 Task: Look for space in Amman from 1st may 2023 to 4th May, 2023 for 3 adults, 1 child in price range Rs.15000 to Rs.20000. Place can be entire place with 2 bedrooms having 3 beds and 2 bathrooms. Property type can be guest house. Amenities needed are: air conditioning, tv. Required host language is English.
Action: Mouse moved to (419, 471)
Screenshot: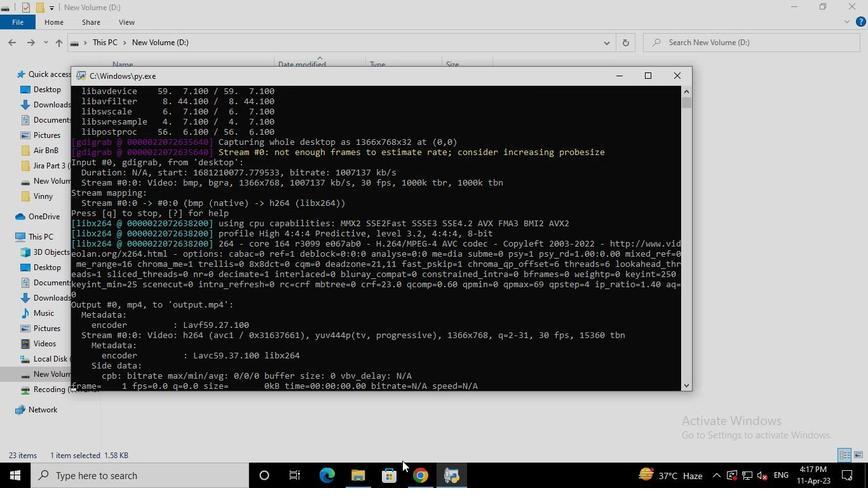 
Action: Mouse pressed left at (419, 471)
Screenshot: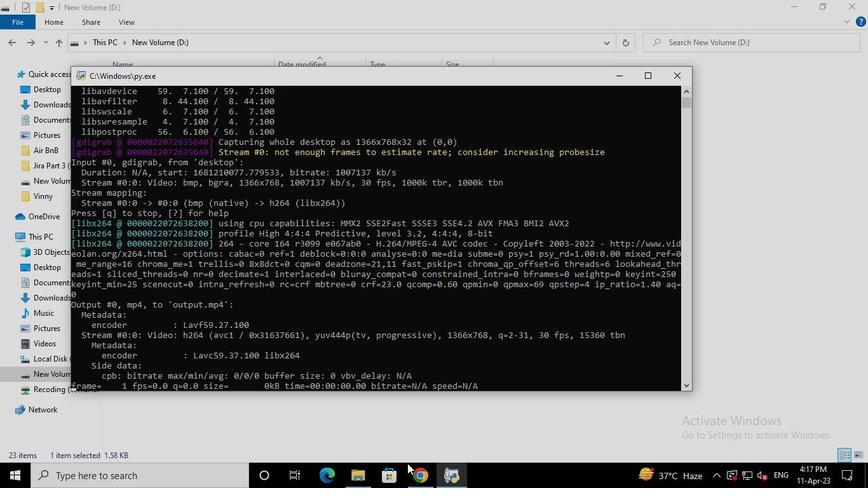 
Action: Mouse moved to (356, 106)
Screenshot: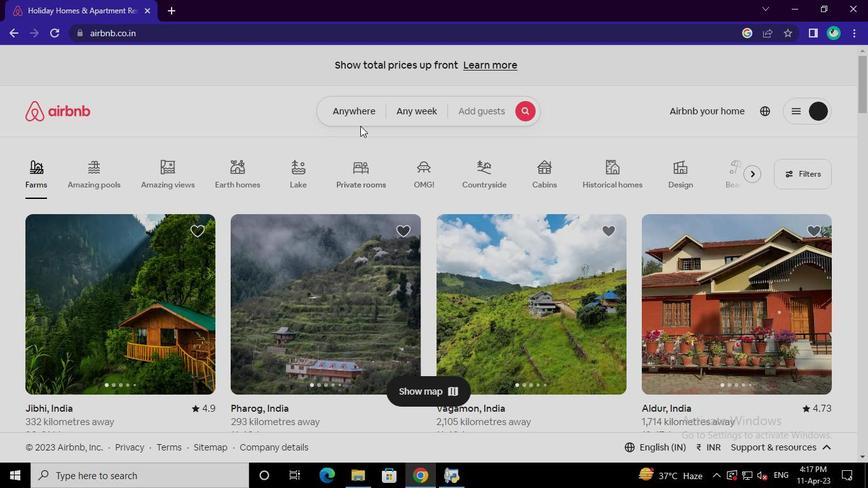 
Action: Mouse pressed left at (356, 106)
Screenshot: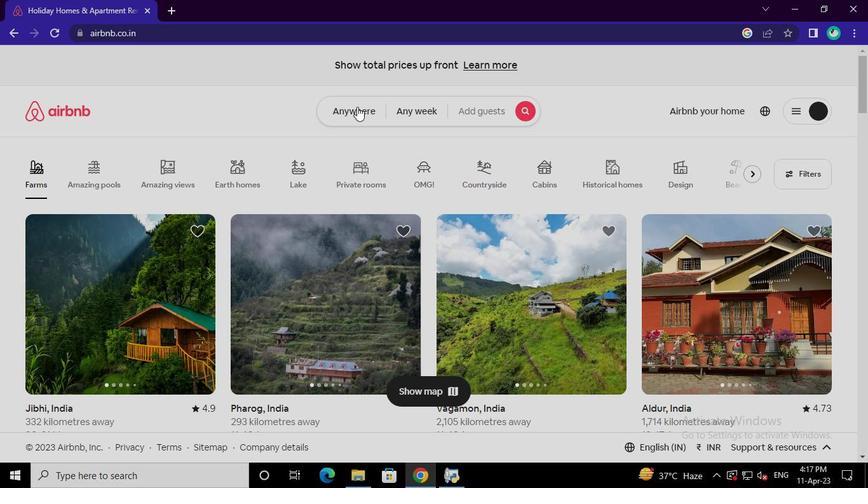 
Action: Mouse moved to (228, 160)
Screenshot: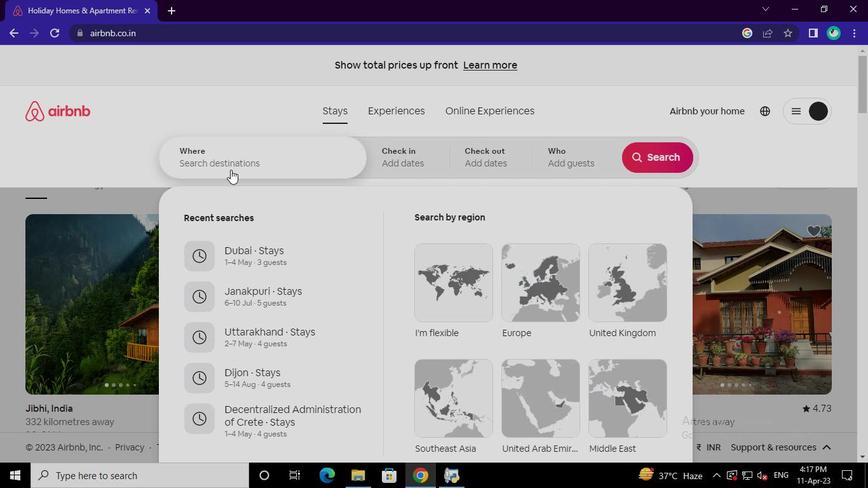 
Action: Mouse pressed left at (228, 160)
Screenshot: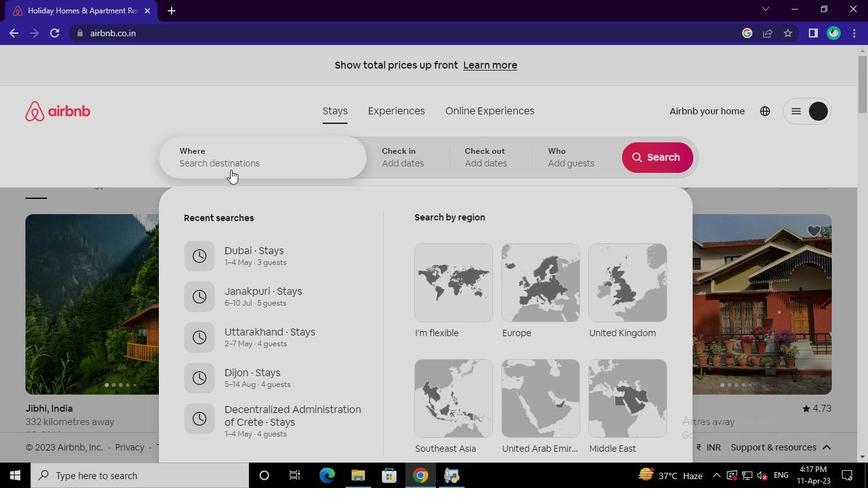 
Action: Keyboard a
Screenshot: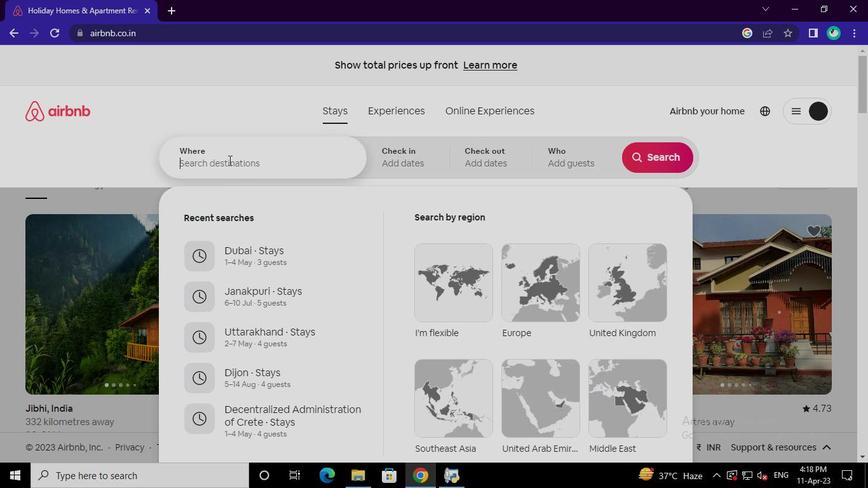 
Action: Keyboard m
Screenshot: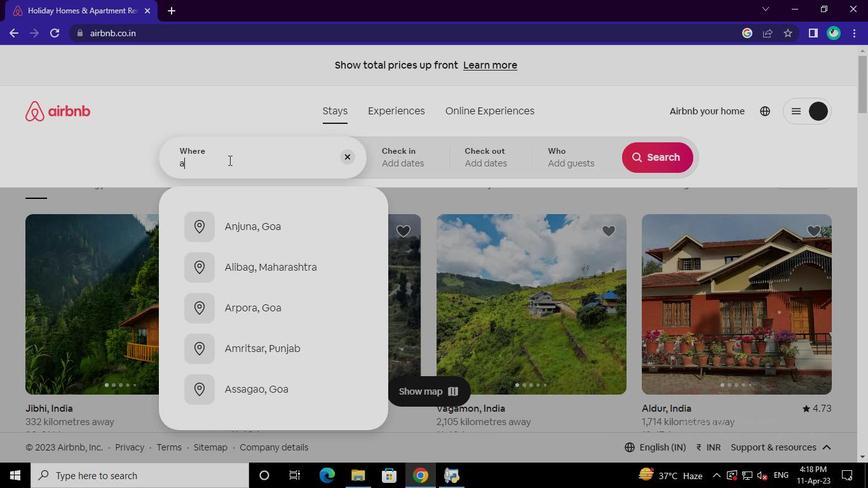 
Action: Keyboard m
Screenshot: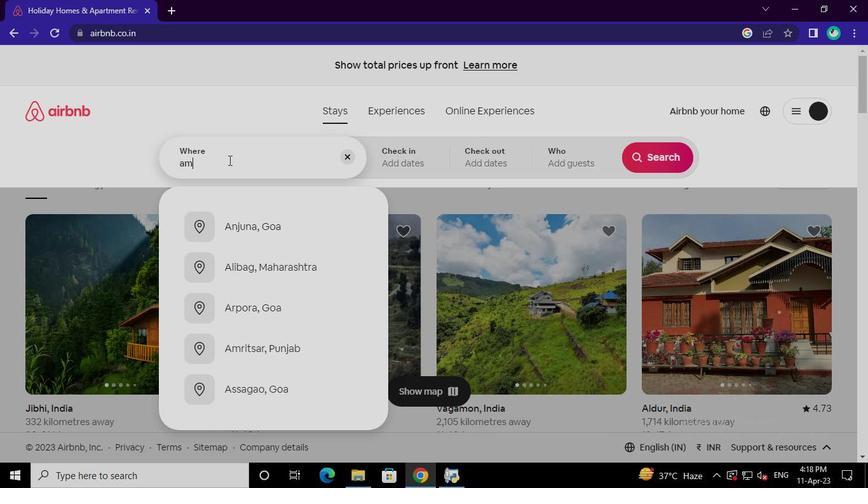 
Action: Keyboard a
Screenshot: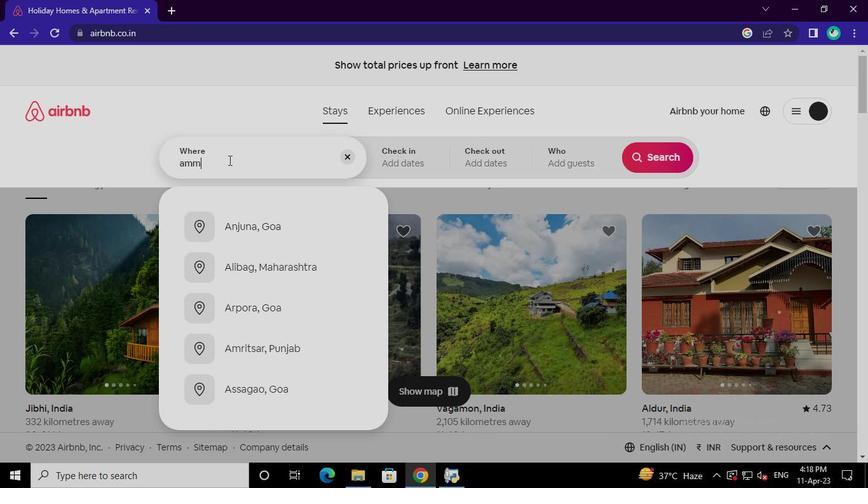 
Action: Keyboard n
Screenshot: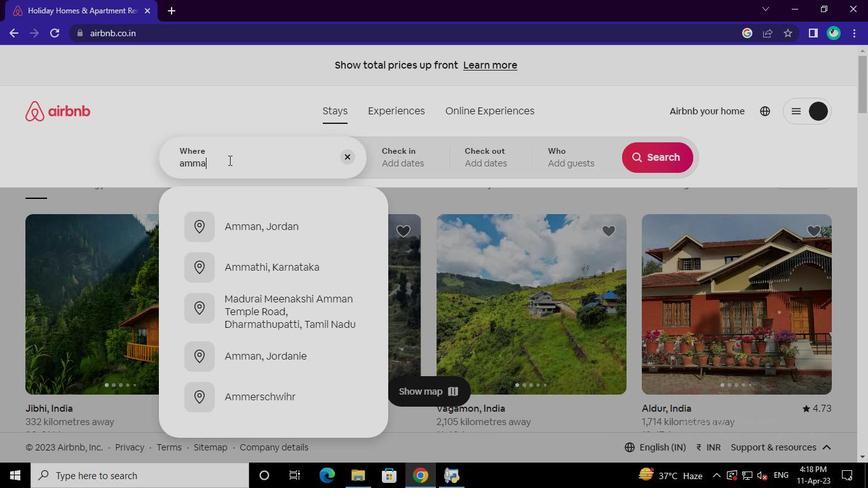 
Action: Mouse moved to (255, 224)
Screenshot: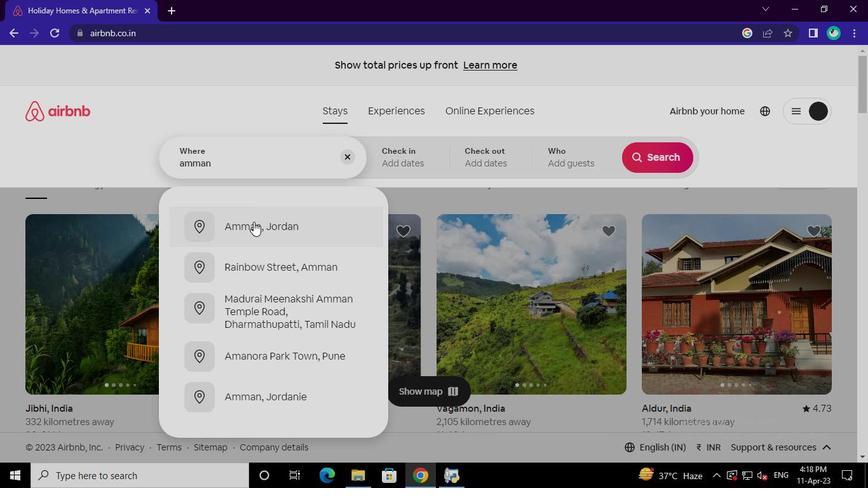 
Action: Mouse pressed left at (255, 224)
Screenshot: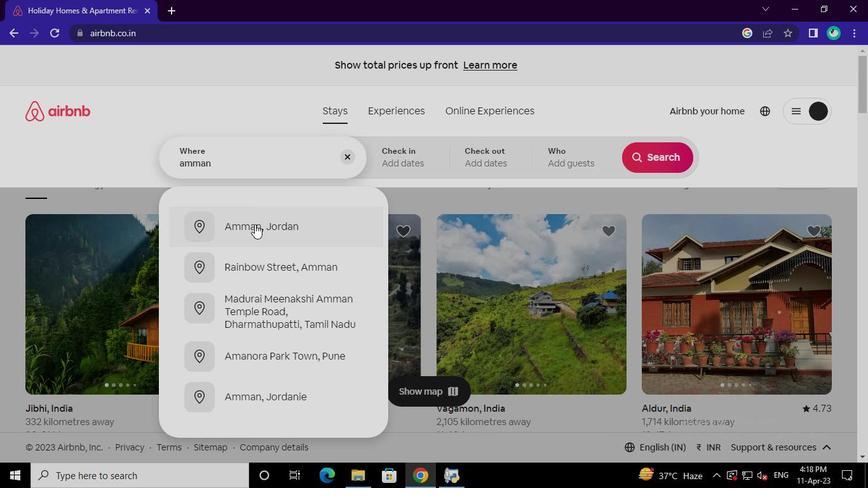 
Action: Mouse moved to (488, 310)
Screenshot: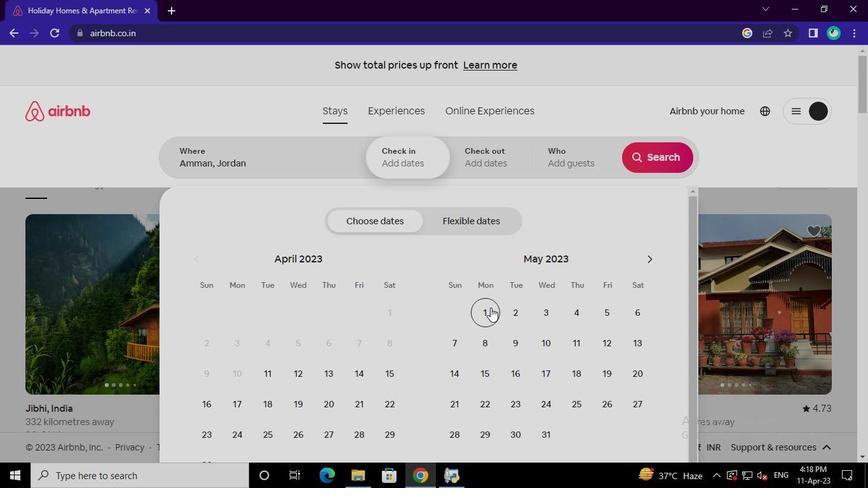 
Action: Mouse pressed left at (488, 310)
Screenshot: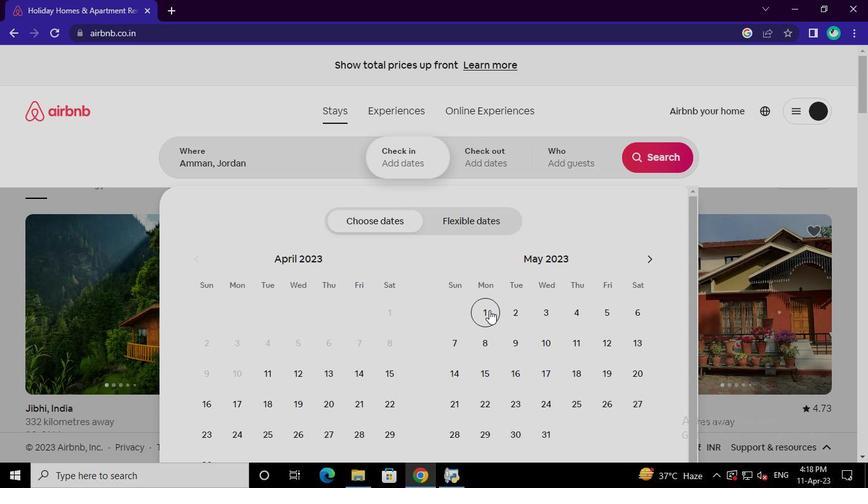 
Action: Mouse moved to (575, 318)
Screenshot: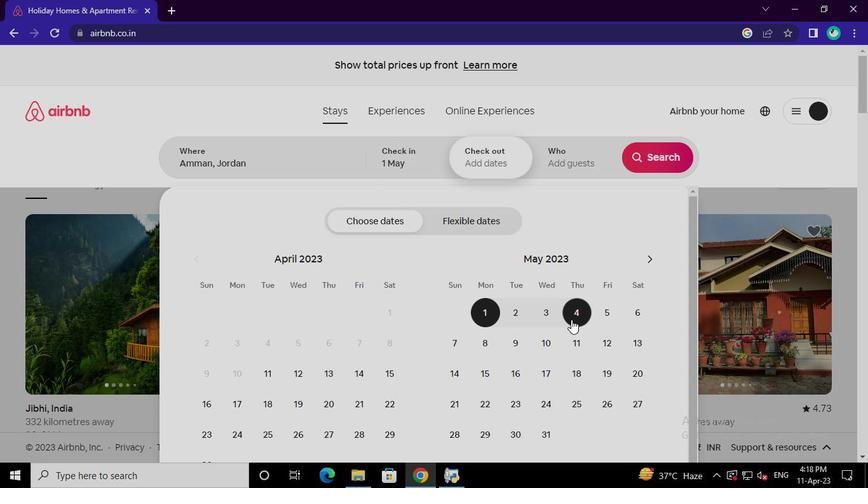 
Action: Mouse pressed left at (575, 318)
Screenshot: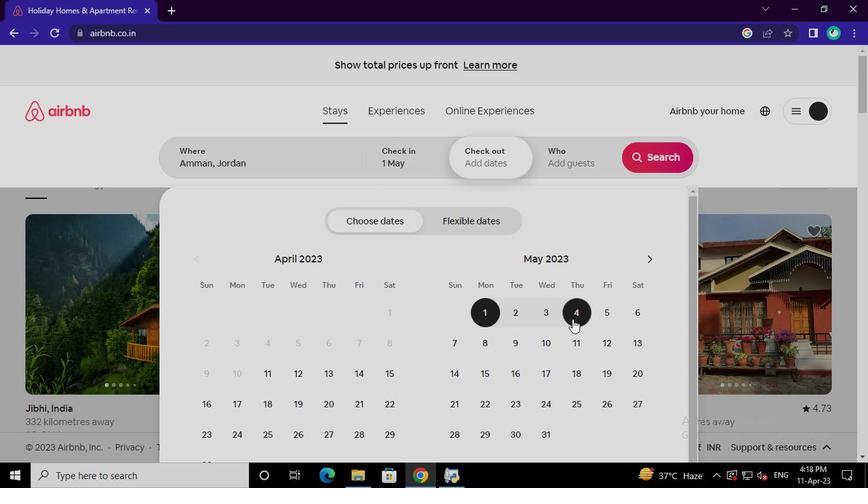 
Action: Mouse moved to (587, 155)
Screenshot: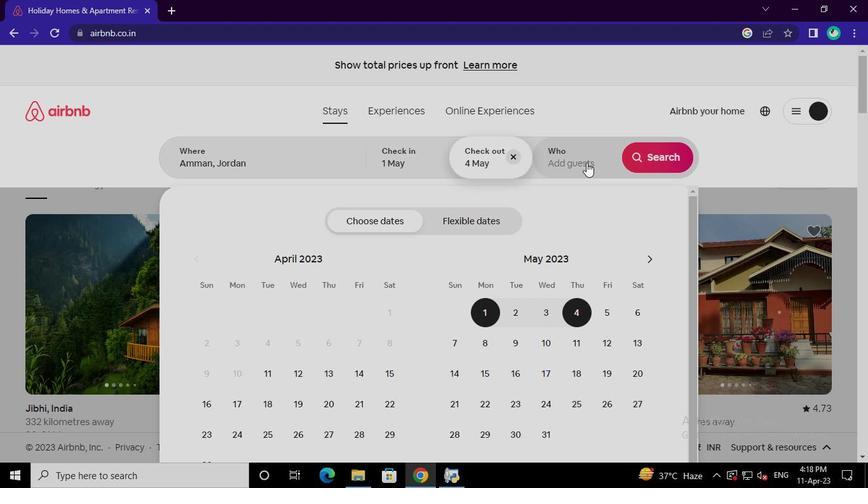
Action: Mouse pressed left at (587, 155)
Screenshot: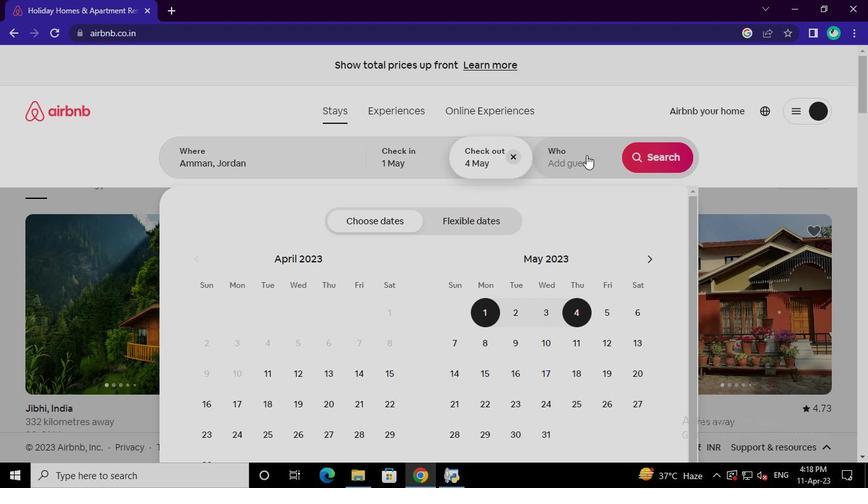 
Action: Mouse moved to (651, 228)
Screenshot: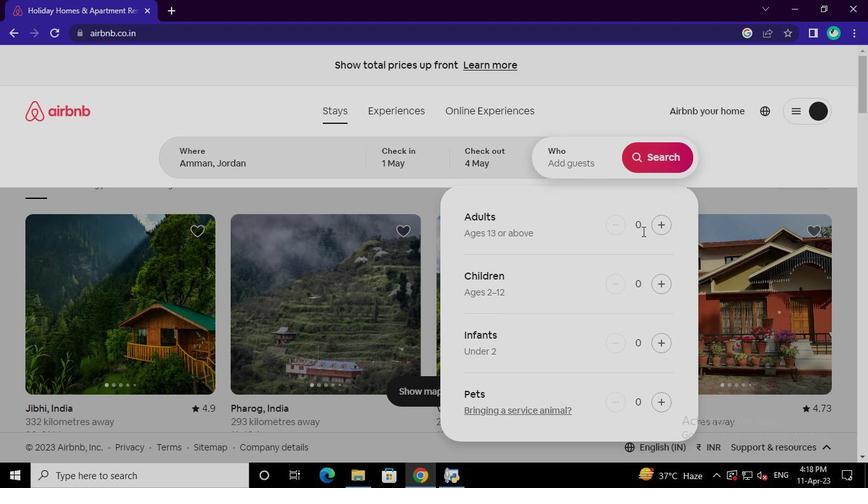 
Action: Mouse pressed left at (651, 228)
Screenshot: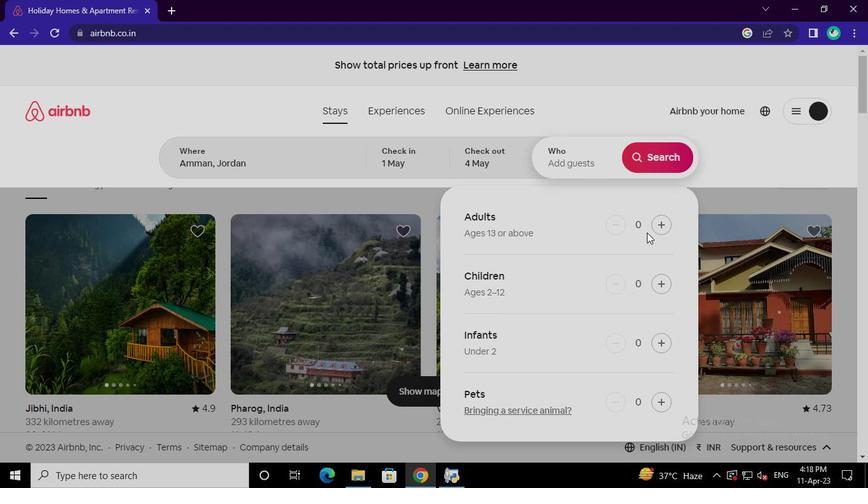 
Action: Mouse moved to (658, 227)
Screenshot: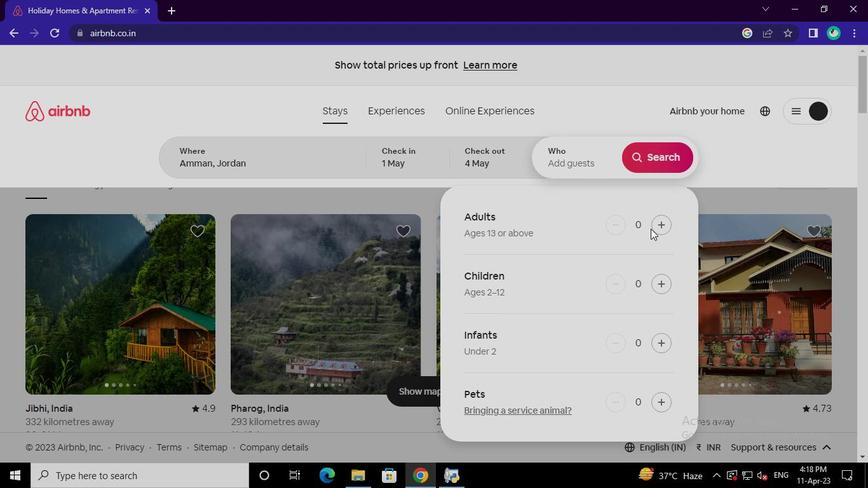 
Action: Mouse pressed left at (658, 227)
Screenshot: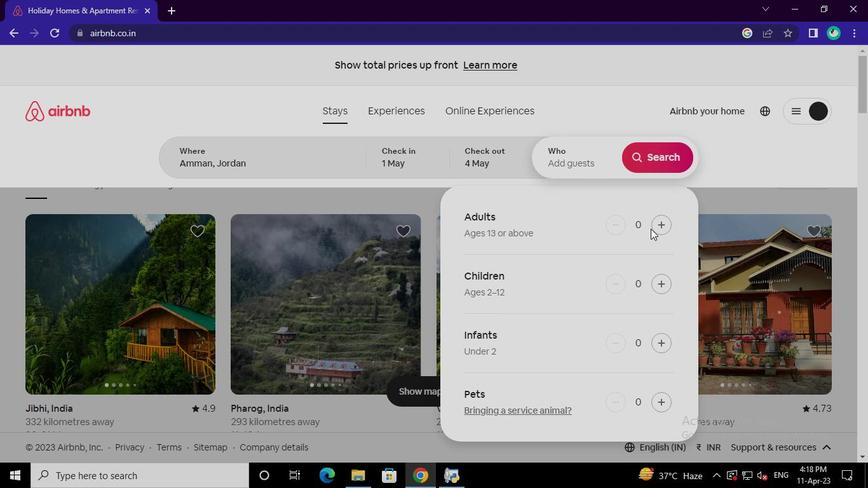 
Action: Mouse pressed left at (658, 227)
Screenshot: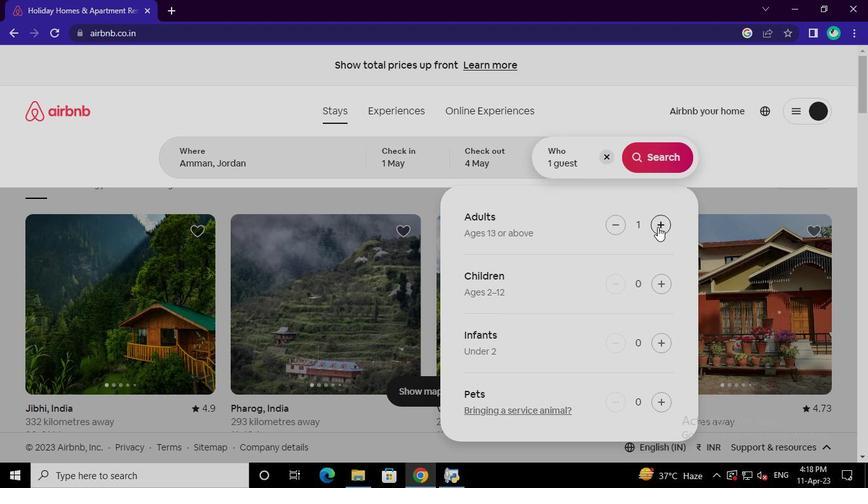 
Action: Mouse pressed left at (658, 227)
Screenshot: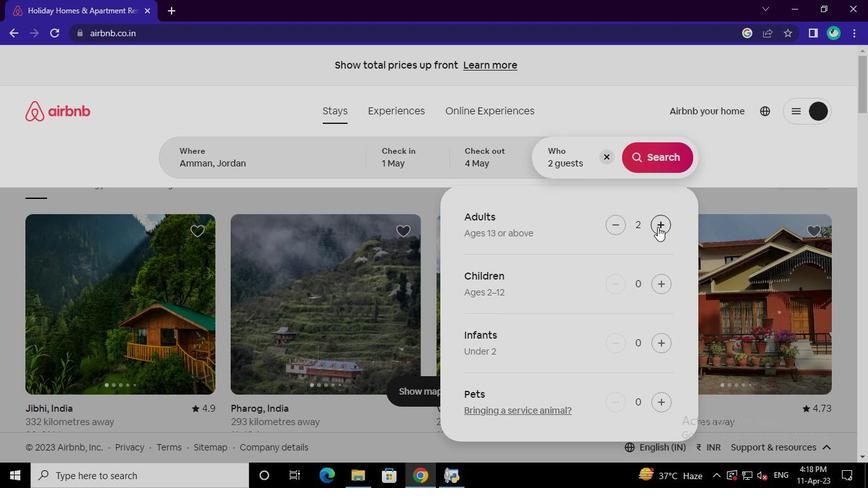
Action: Mouse moved to (660, 286)
Screenshot: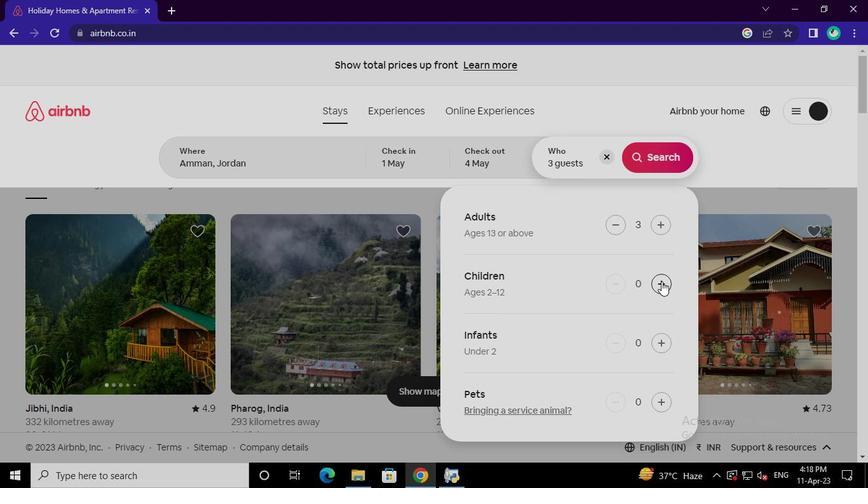 
Action: Mouse pressed left at (660, 286)
Screenshot: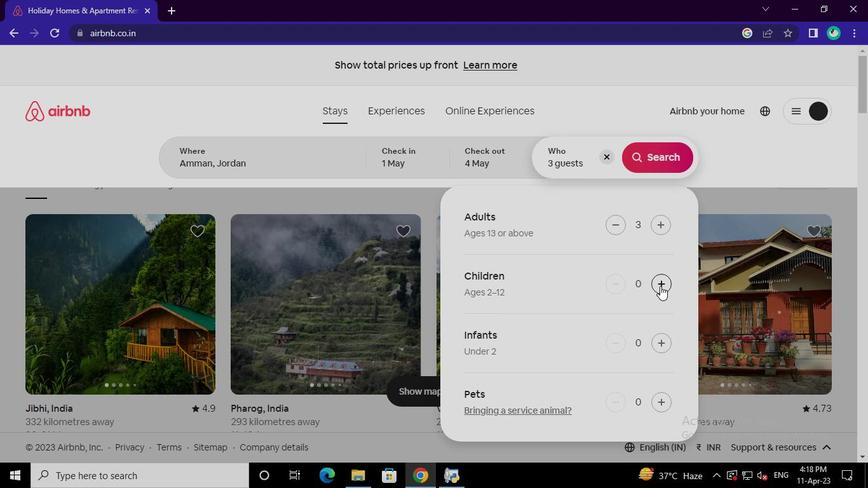 
Action: Mouse moved to (657, 159)
Screenshot: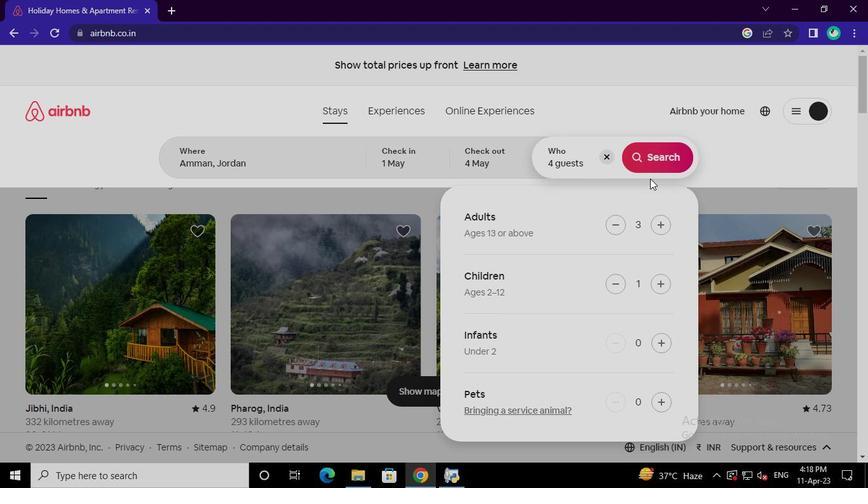 
Action: Mouse pressed left at (657, 159)
Screenshot: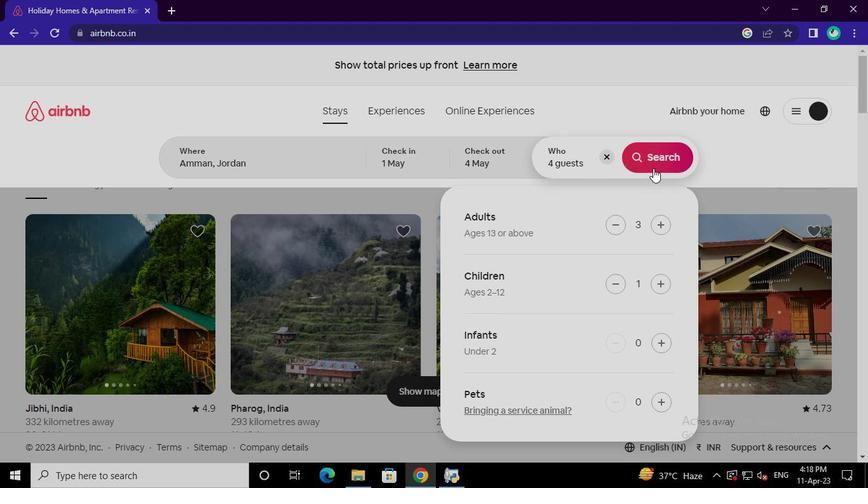 
Action: Mouse moved to (817, 124)
Screenshot: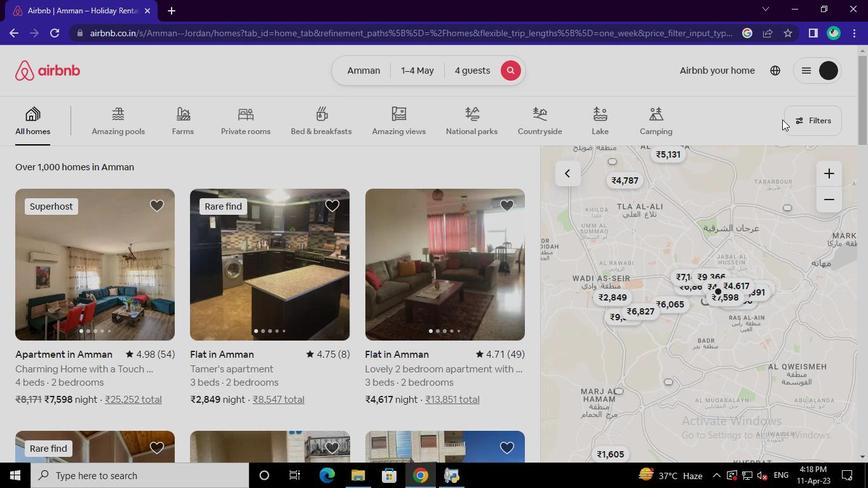 
Action: Mouse pressed left at (817, 124)
Screenshot: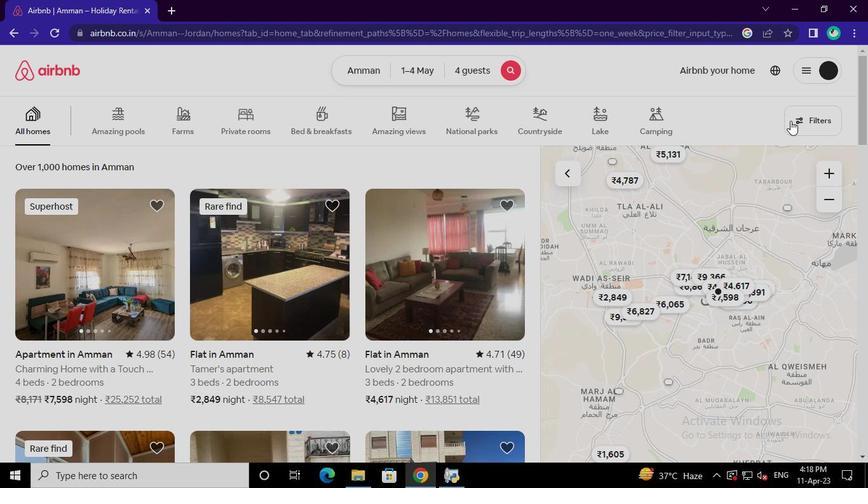 
Action: Mouse moved to (319, 276)
Screenshot: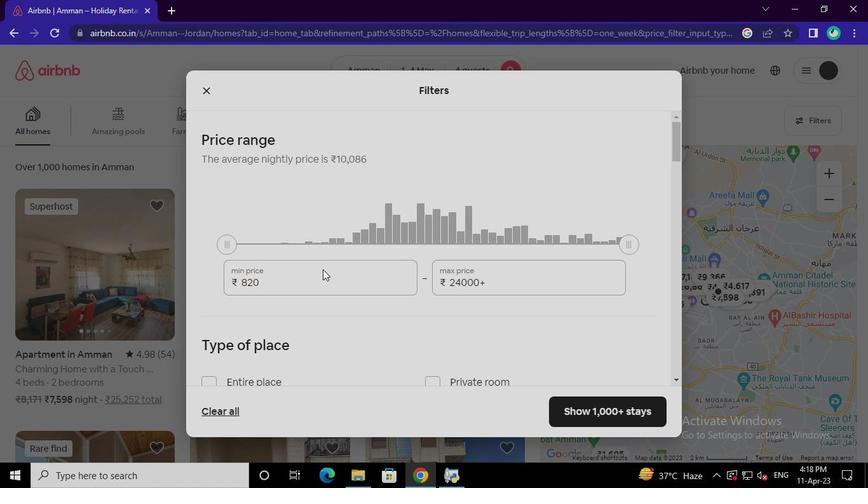 
Action: Mouse pressed left at (319, 276)
Screenshot: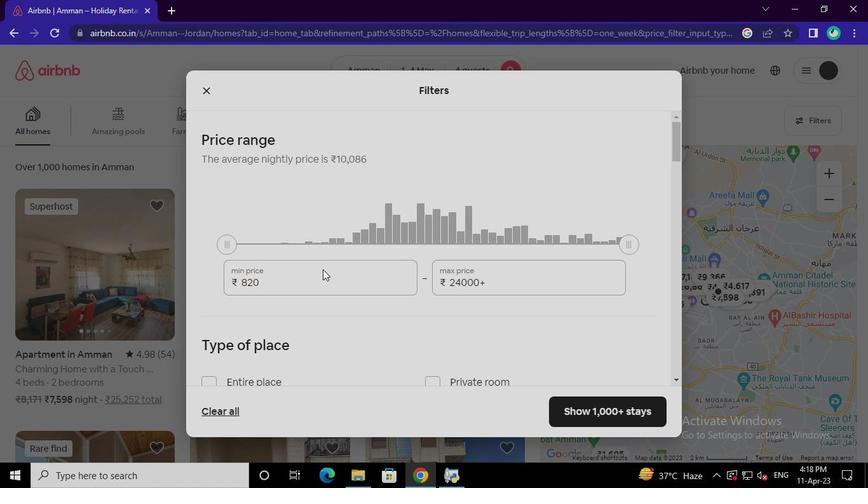 
Action: Keyboard Key.backspace
Screenshot: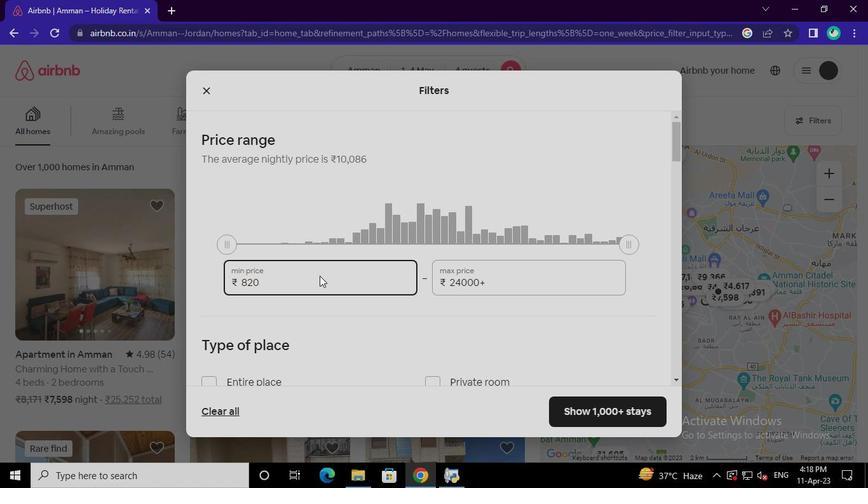 
Action: Keyboard Key.backspace
Screenshot: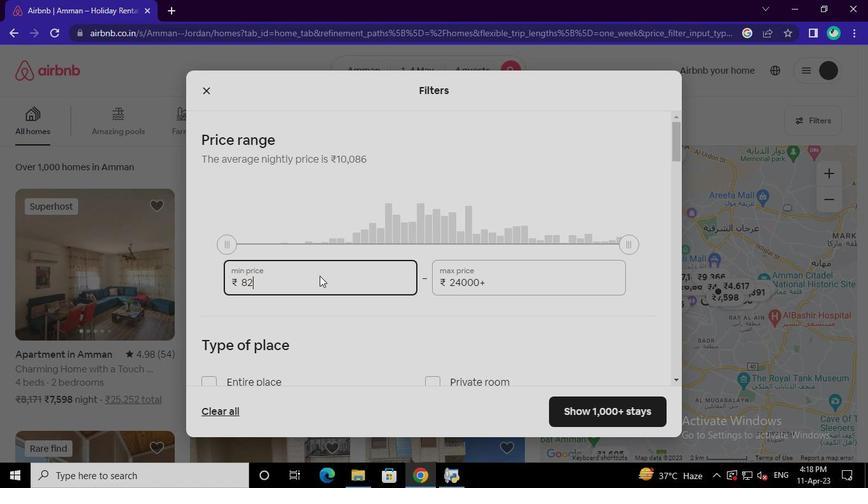 
Action: Keyboard Key.backspace
Screenshot: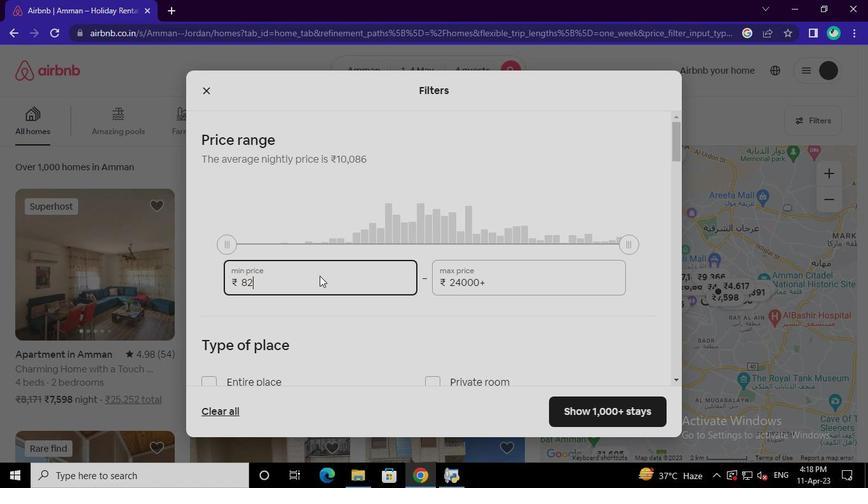 
Action: Keyboard Key.backspace
Screenshot: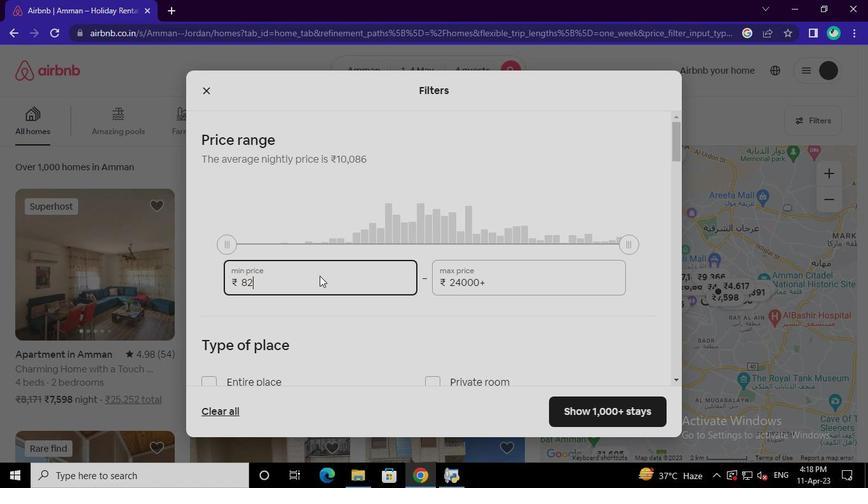 
Action: Keyboard Key.backspace
Screenshot: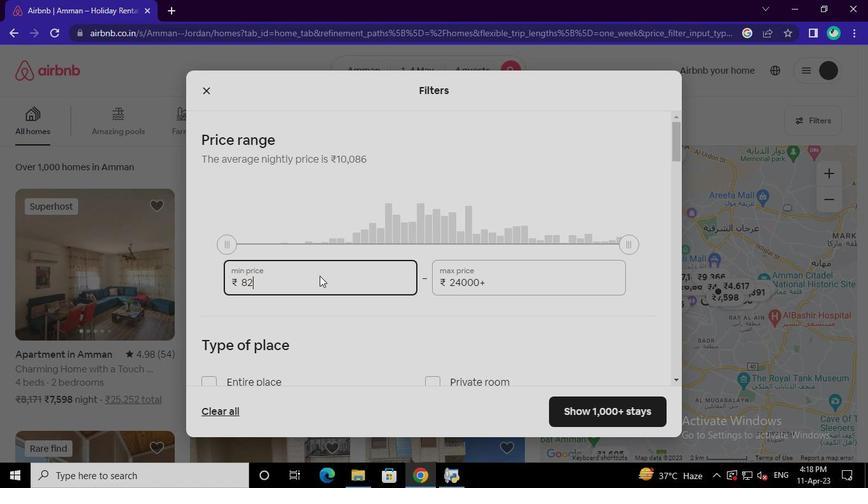 
Action: Keyboard Key.backspace
Screenshot: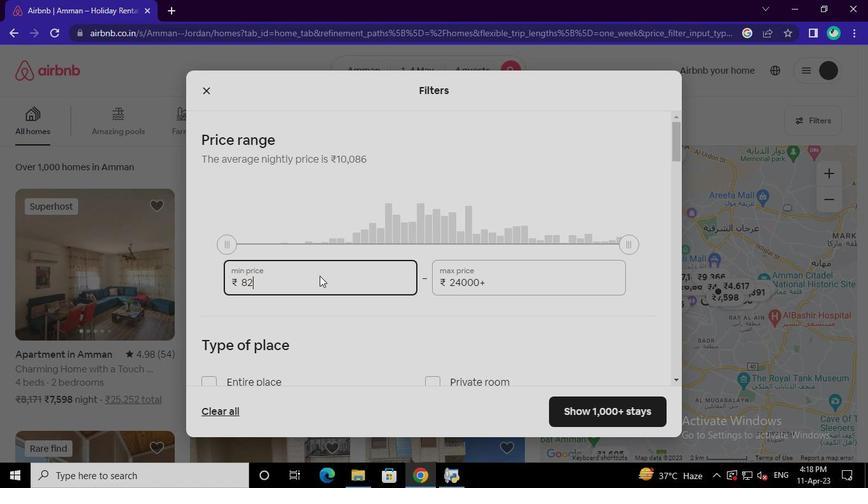 
Action: Keyboard Key.backspace
Screenshot: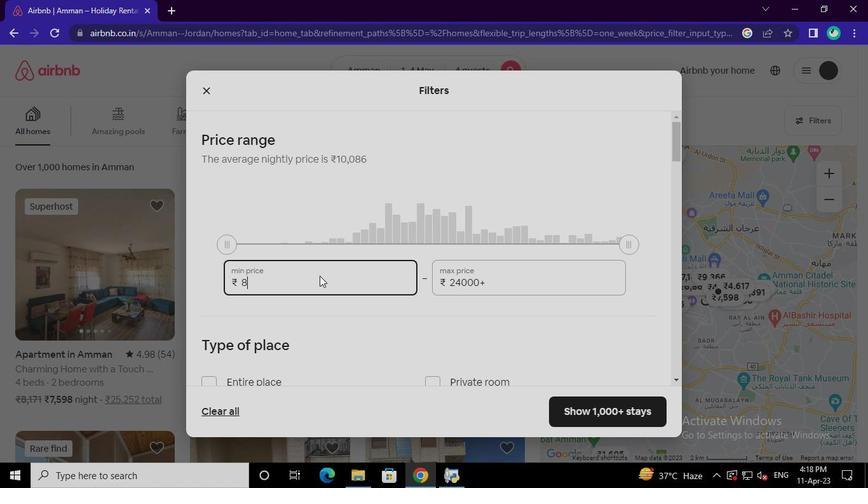 
Action: Keyboard <97>
Screenshot: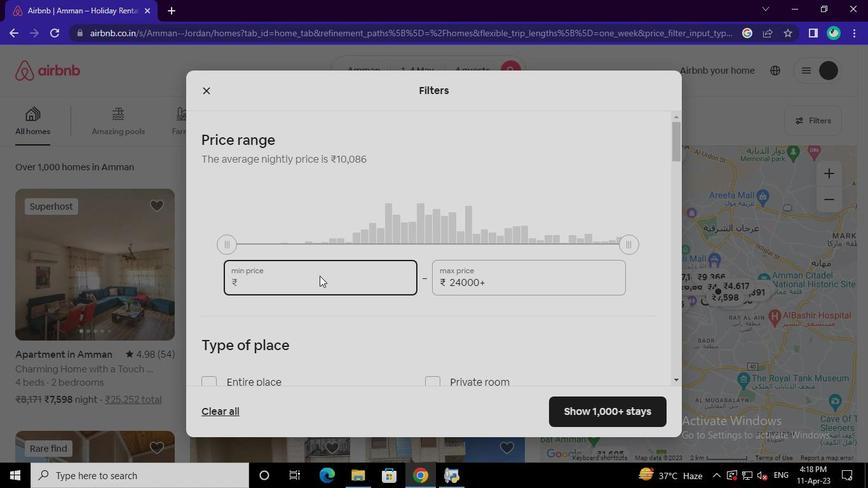 
Action: Keyboard <101>
Screenshot: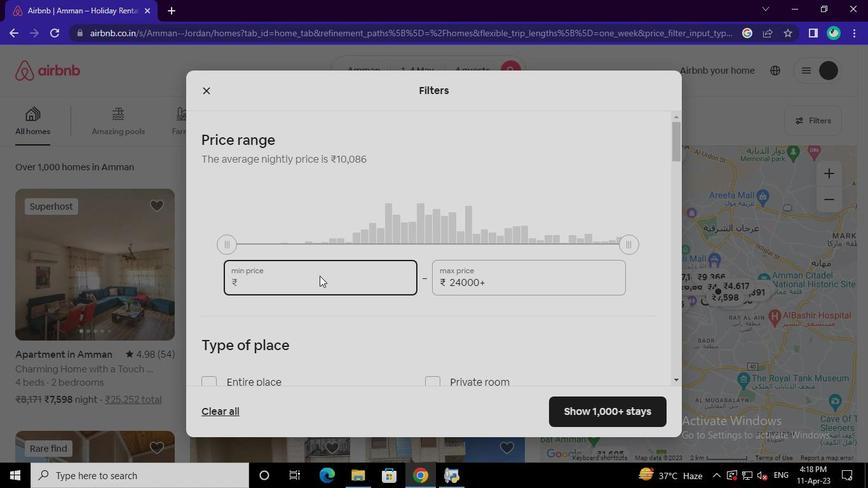 
Action: Keyboard <96>
Screenshot: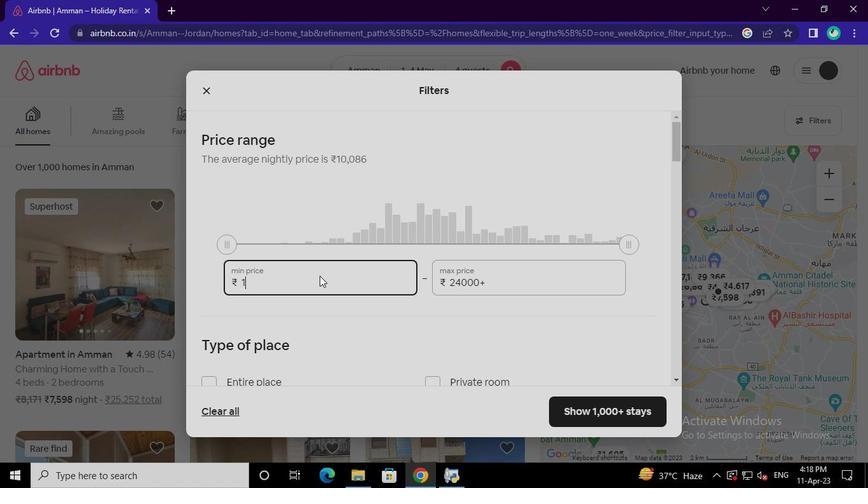 
Action: Keyboard <96>
Screenshot: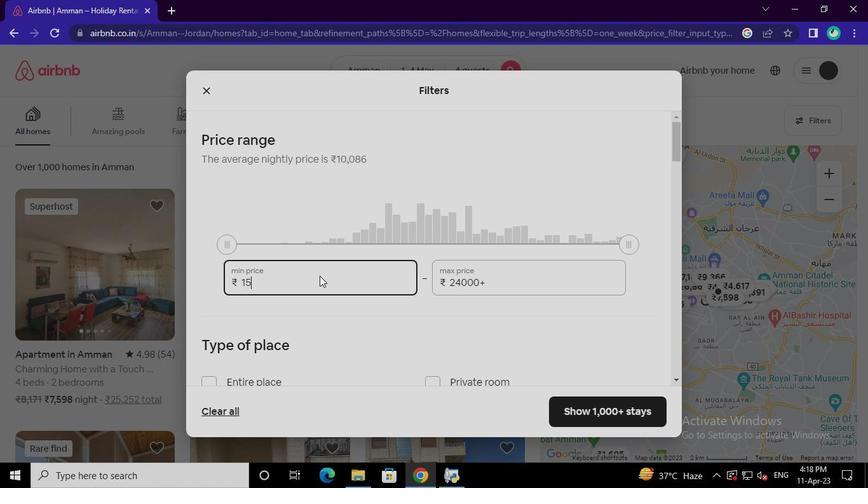 
Action: Keyboard <96>
Screenshot: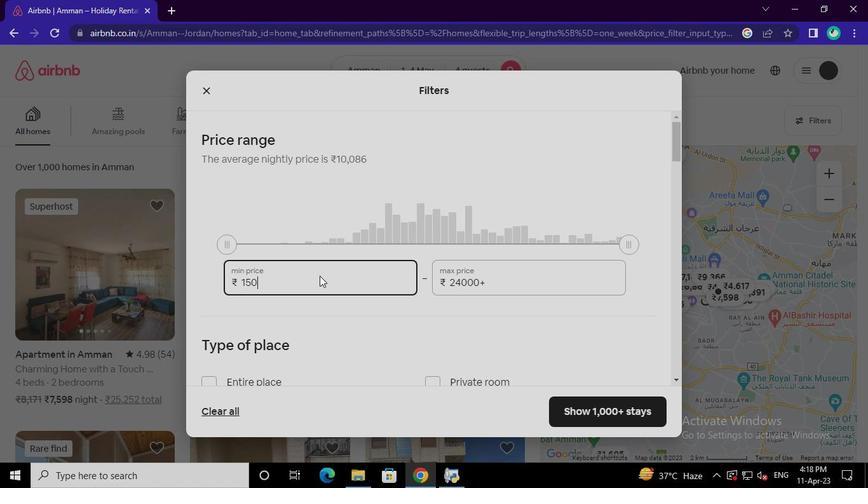 
Action: Mouse moved to (503, 287)
Screenshot: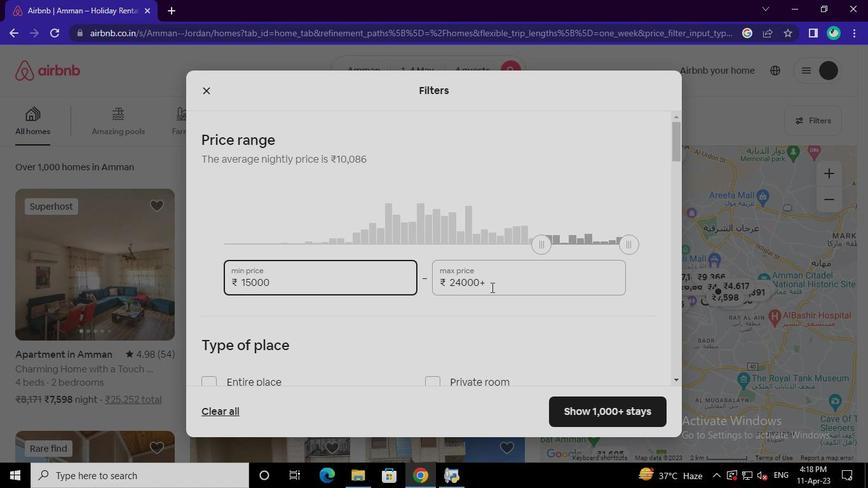 
Action: Mouse pressed left at (503, 287)
Screenshot: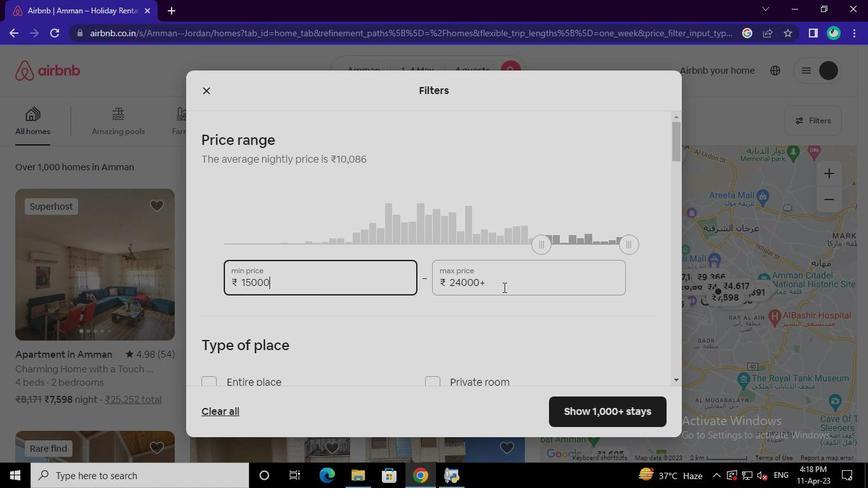 
Action: Keyboard Key.backspace
Screenshot: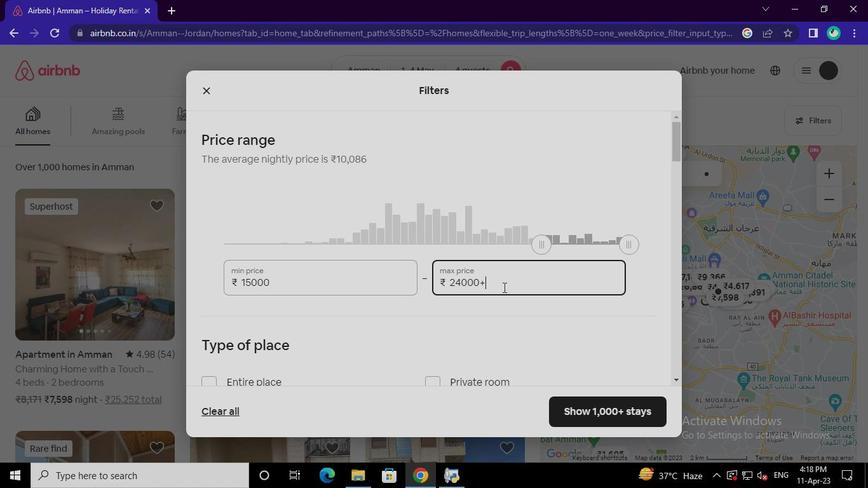 
Action: Keyboard Key.backspace
Screenshot: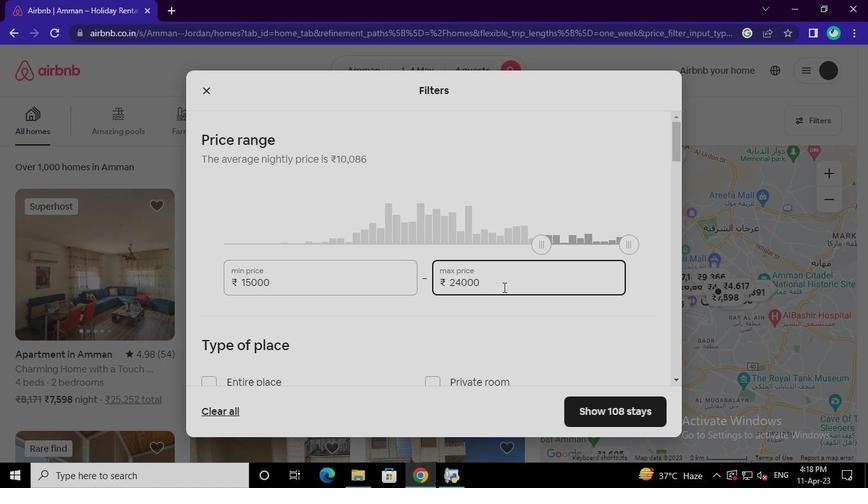 
Action: Keyboard Key.backspace
Screenshot: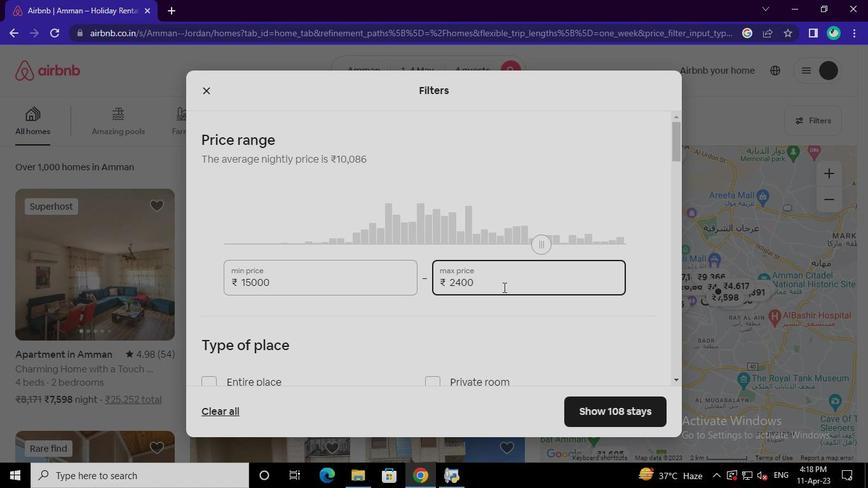 
Action: Keyboard Key.backspace
Screenshot: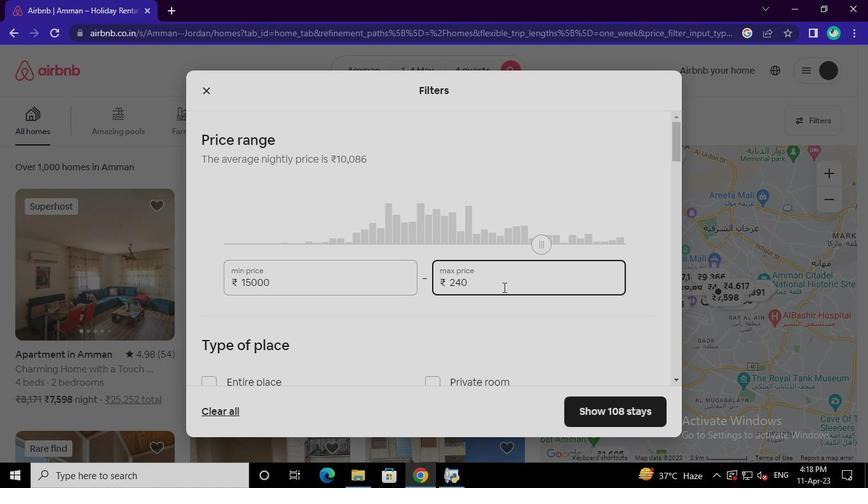 
Action: Keyboard Key.backspace
Screenshot: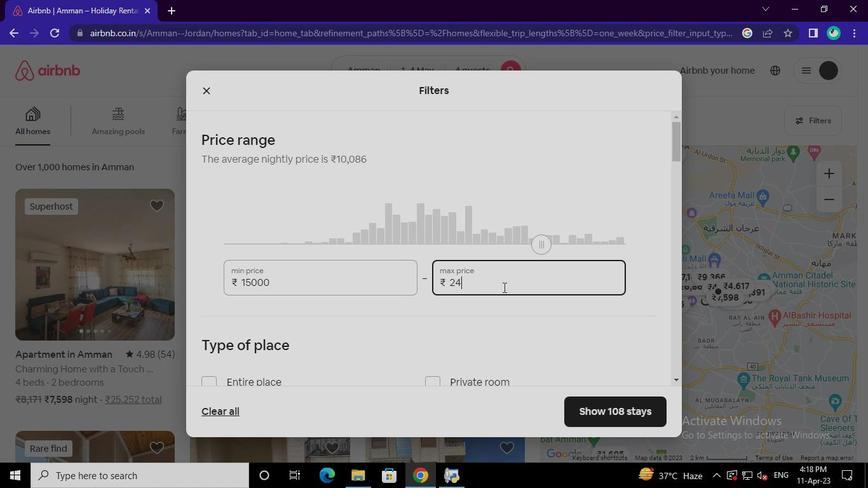
Action: Keyboard <96>
Screenshot: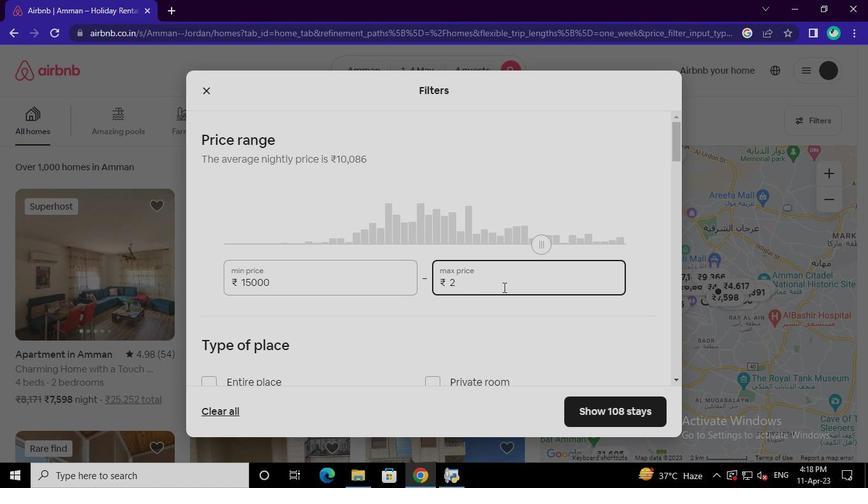 
Action: Keyboard <96>
Screenshot: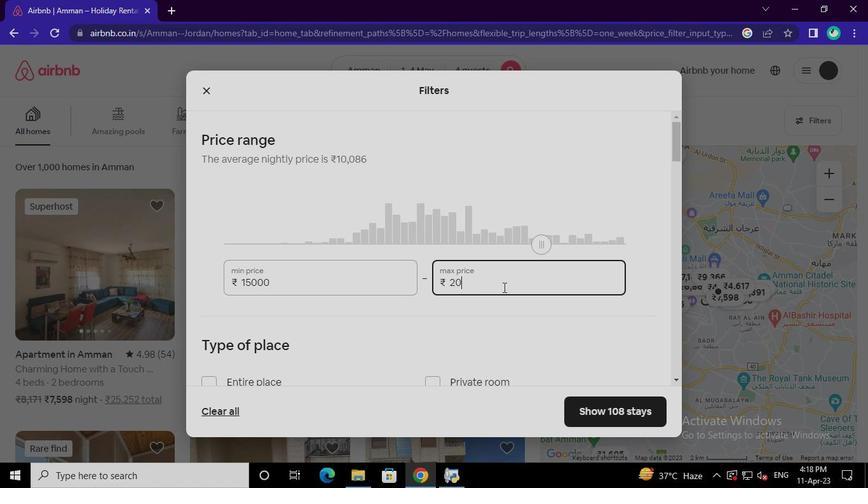 
Action: Keyboard <96>
Screenshot: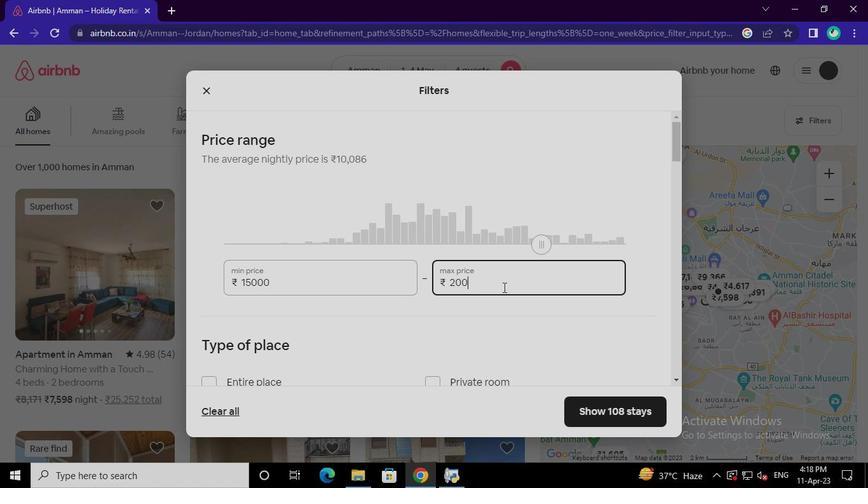 
Action: Keyboard <96>
Screenshot: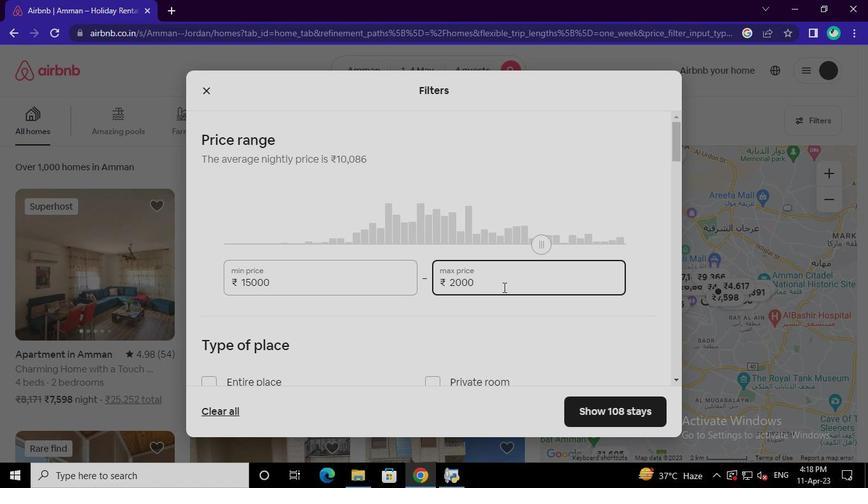 
Action: Mouse moved to (218, 326)
Screenshot: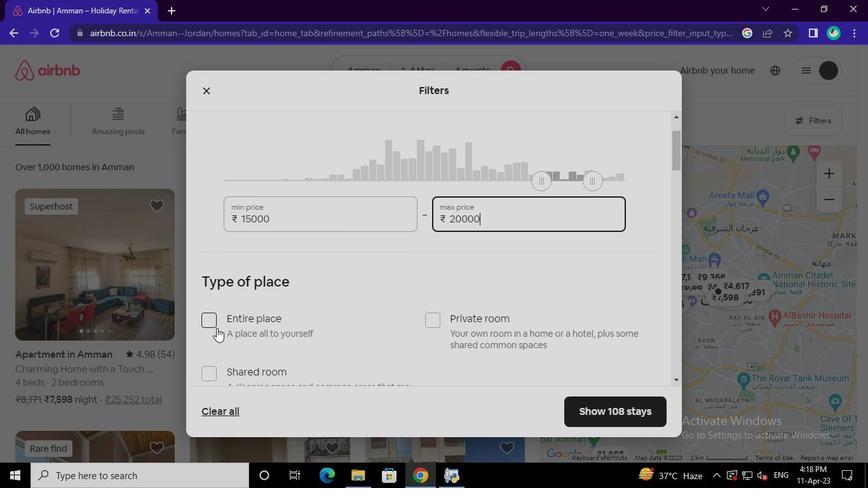 
Action: Mouse pressed left at (218, 326)
Screenshot: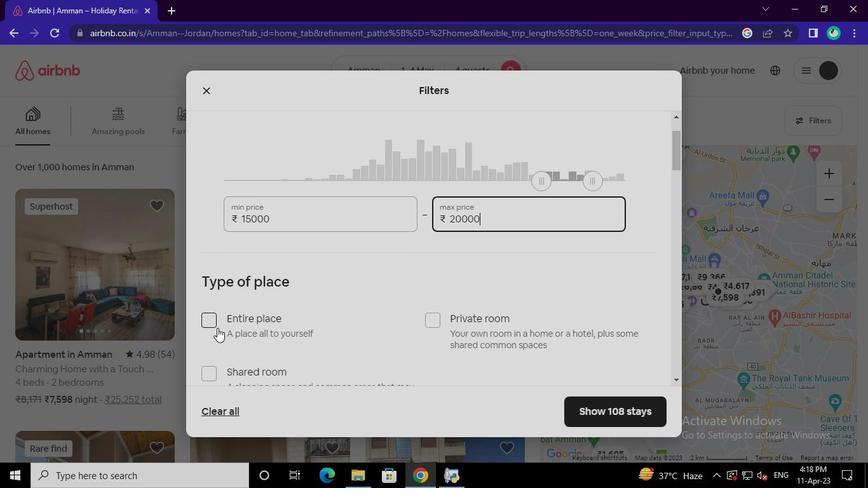 
Action: Mouse moved to (325, 270)
Screenshot: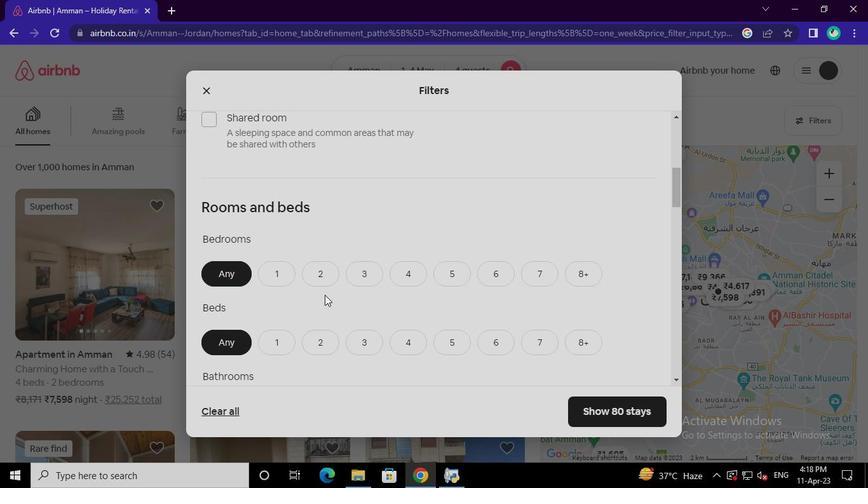
Action: Mouse pressed left at (325, 270)
Screenshot: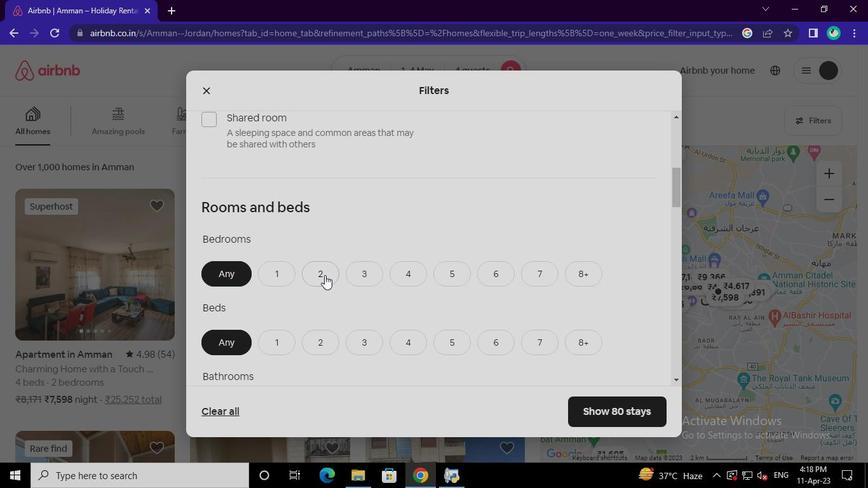 
Action: Mouse moved to (362, 338)
Screenshot: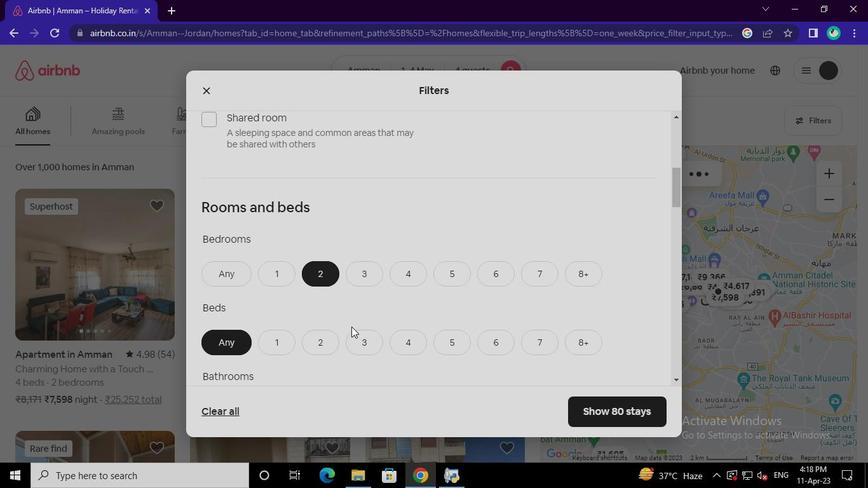 
Action: Mouse pressed left at (362, 338)
Screenshot: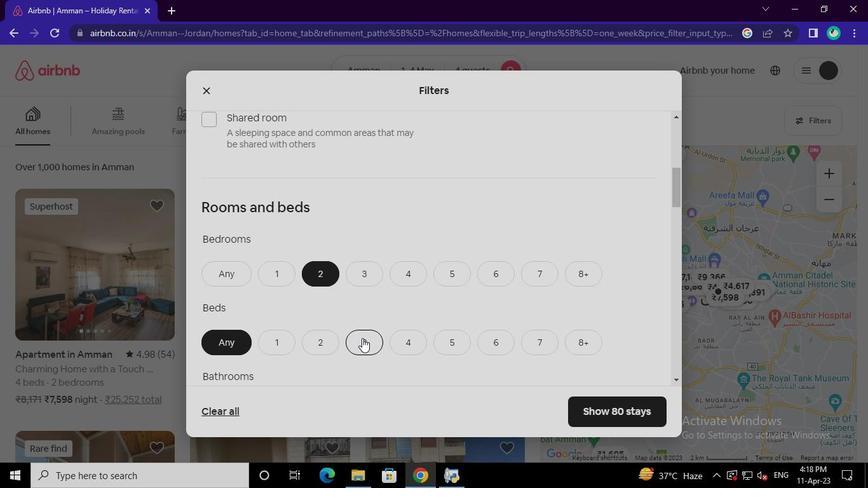 
Action: Mouse moved to (323, 347)
Screenshot: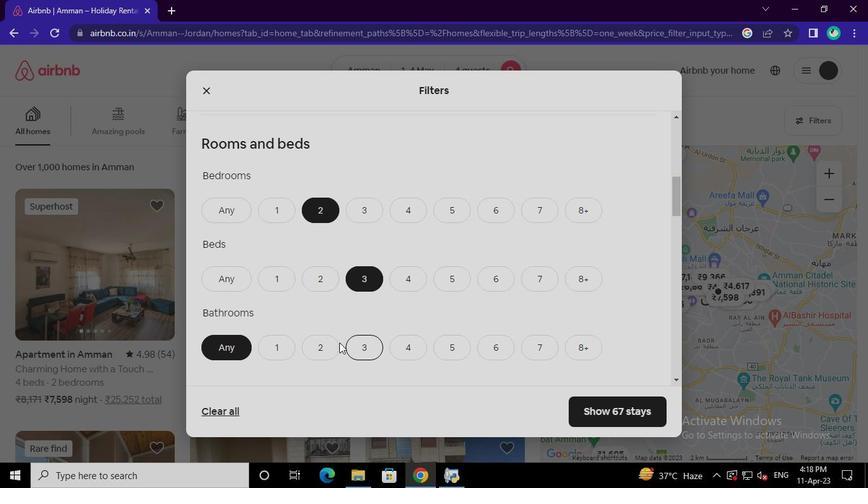 
Action: Mouse pressed left at (323, 347)
Screenshot: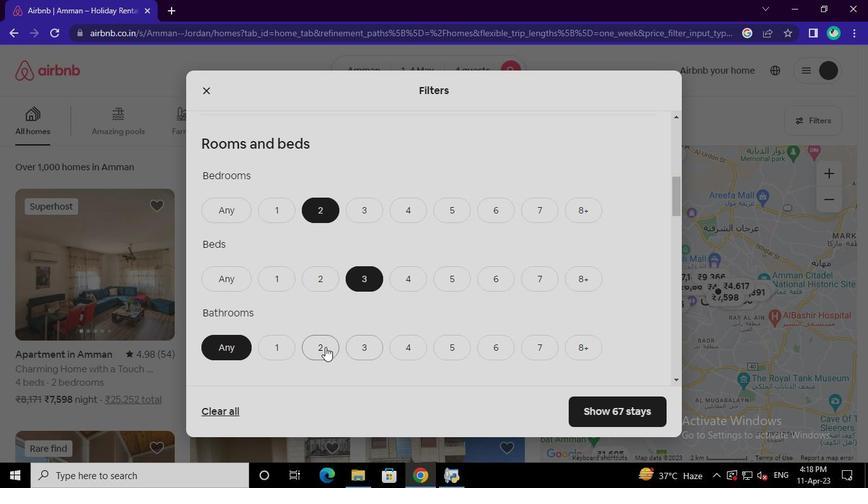 
Action: Mouse moved to (461, 307)
Screenshot: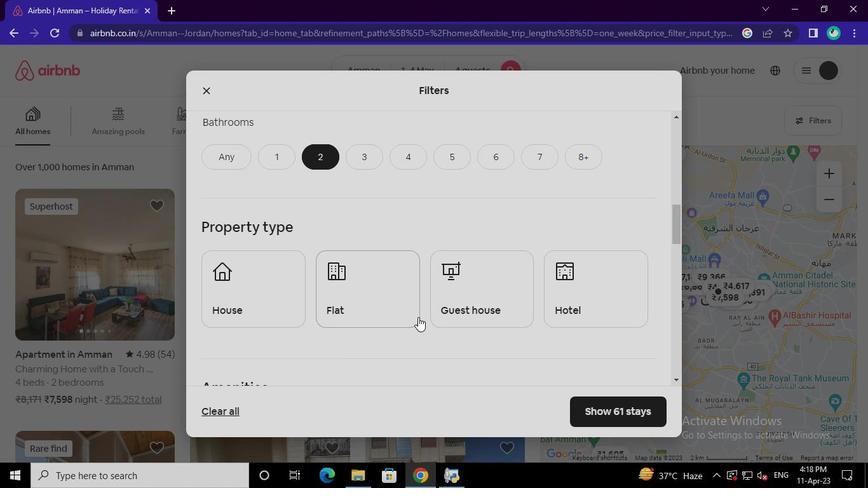 
Action: Mouse pressed left at (461, 307)
Screenshot: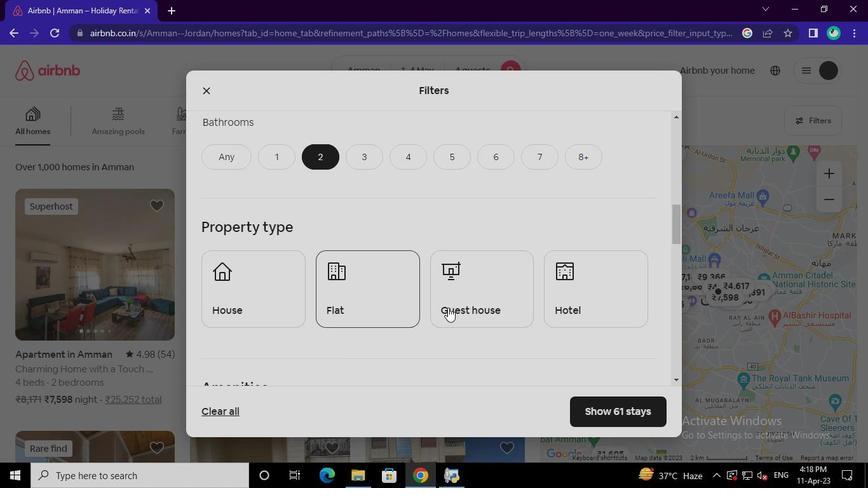 
Action: Mouse moved to (237, 237)
Screenshot: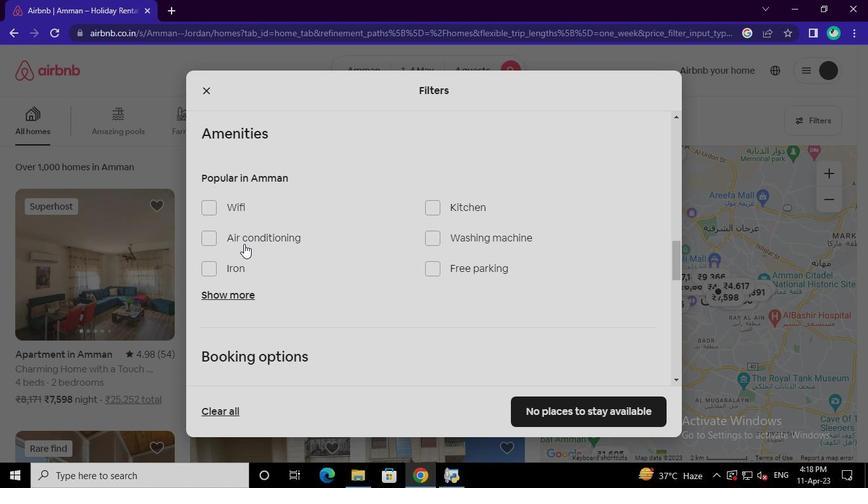 
Action: Mouse pressed left at (237, 237)
Screenshot: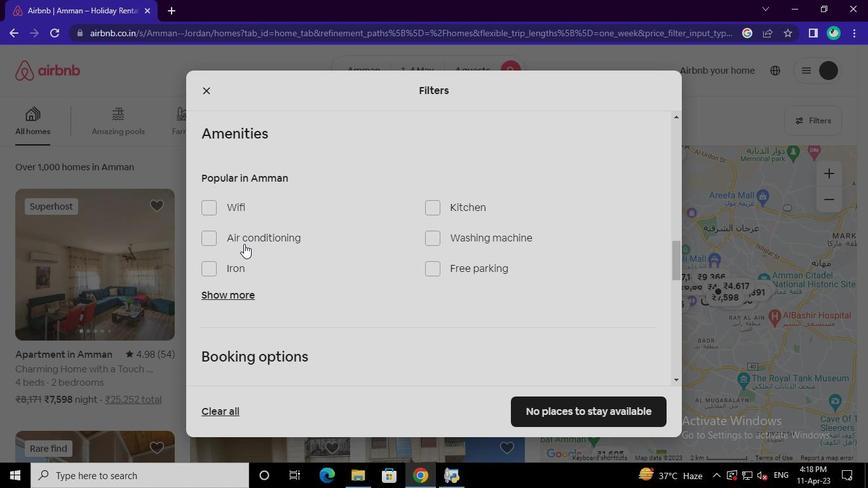 
Action: Mouse moved to (223, 235)
Screenshot: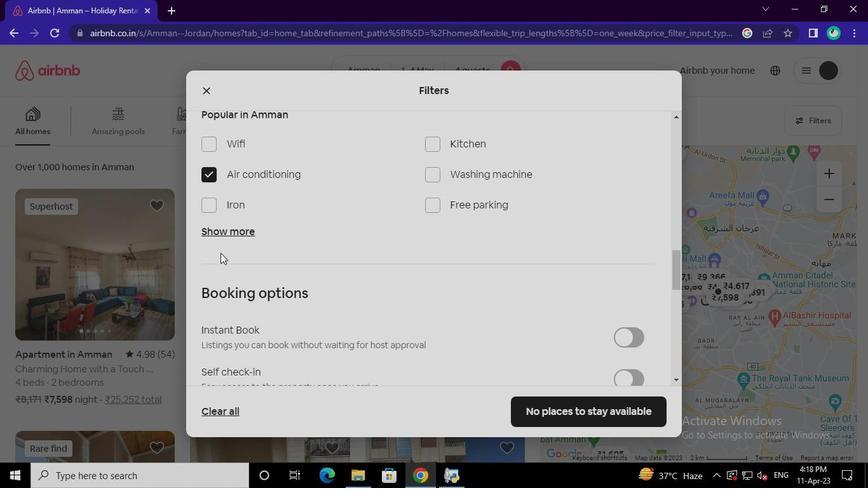 
Action: Mouse pressed left at (223, 235)
Screenshot: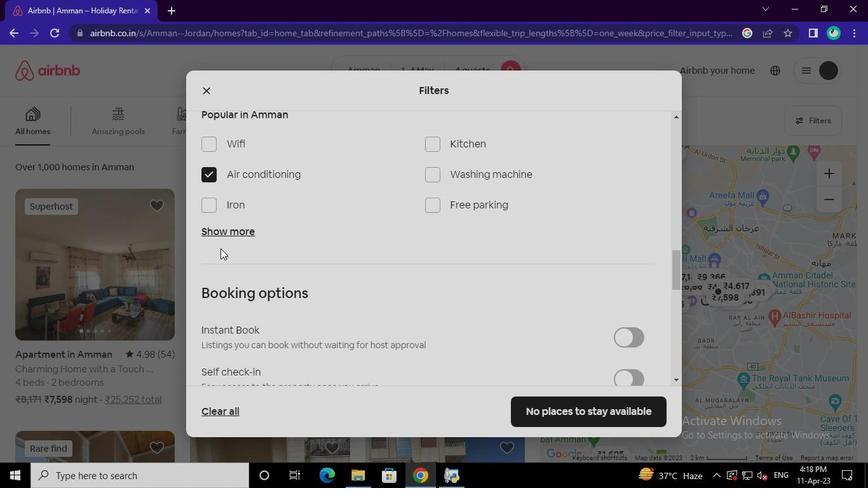 
Action: Mouse moved to (436, 305)
Screenshot: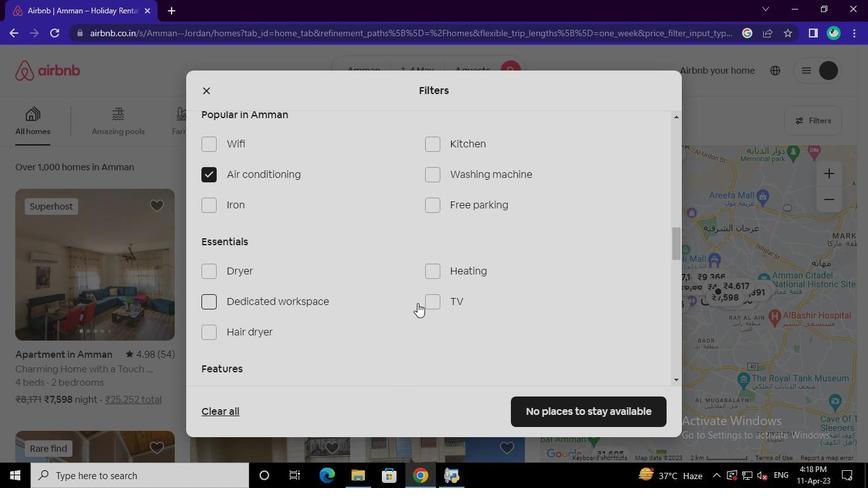 
Action: Mouse pressed left at (436, 305)
Screenshot: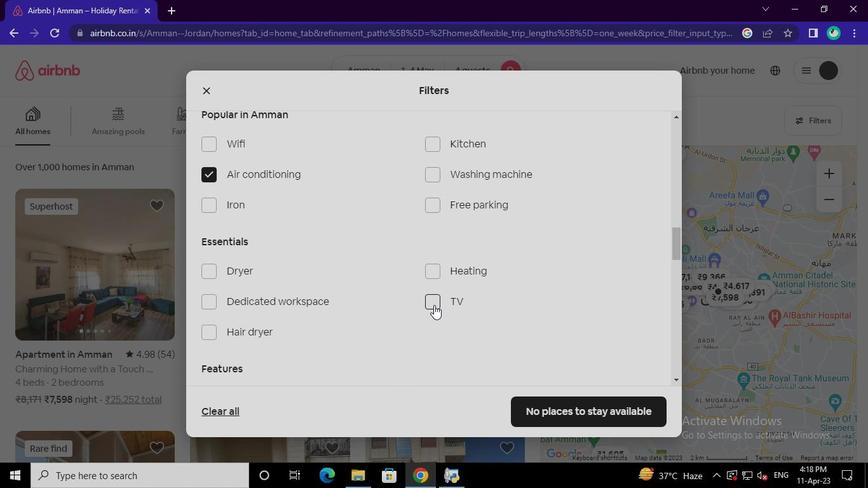 
Action: Mouse moved to (225, 296)
Screenshot: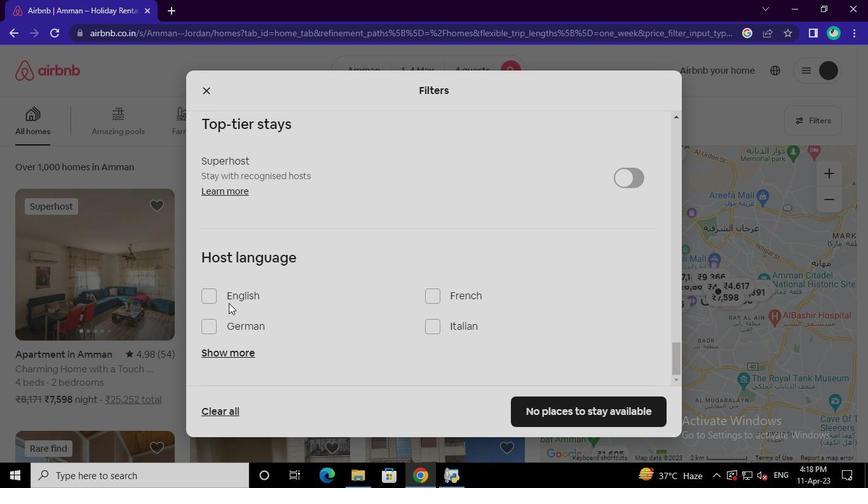 
Action: Mouse pressed left at (225, 296)
Screenshot: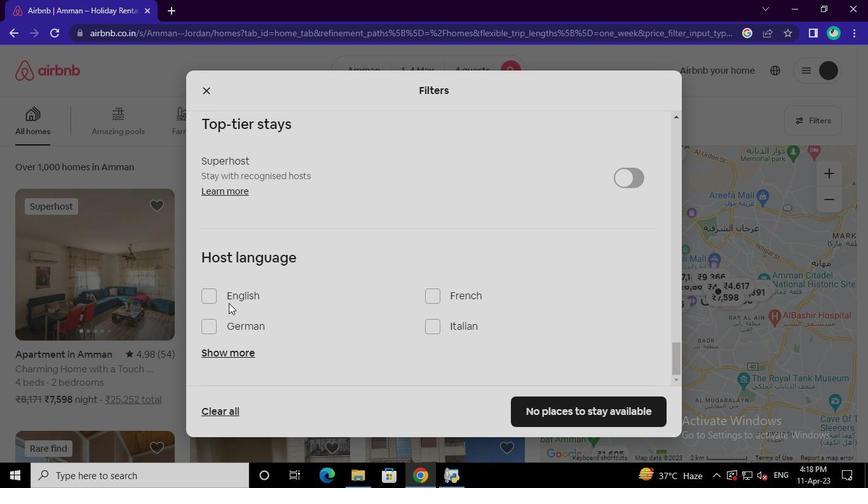 
Action: Mouse moved to (551, 410)
Screenshot: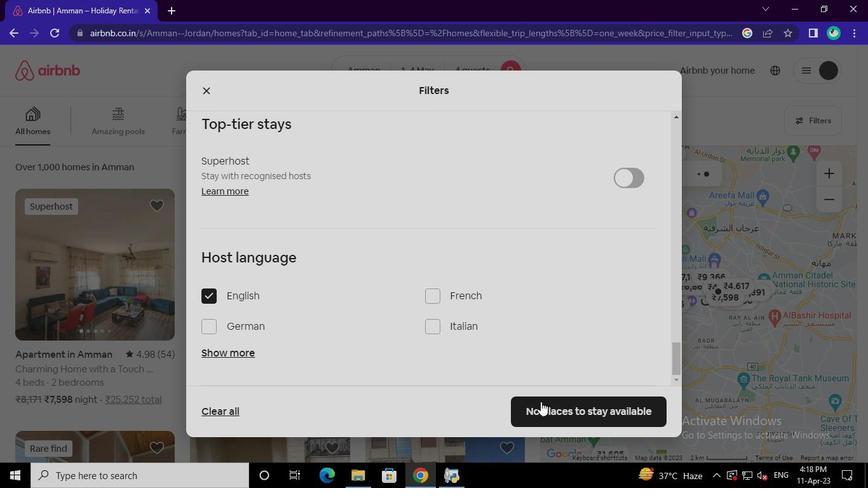 
Action: Mouse pressed left at (551, 410)
Screenshot: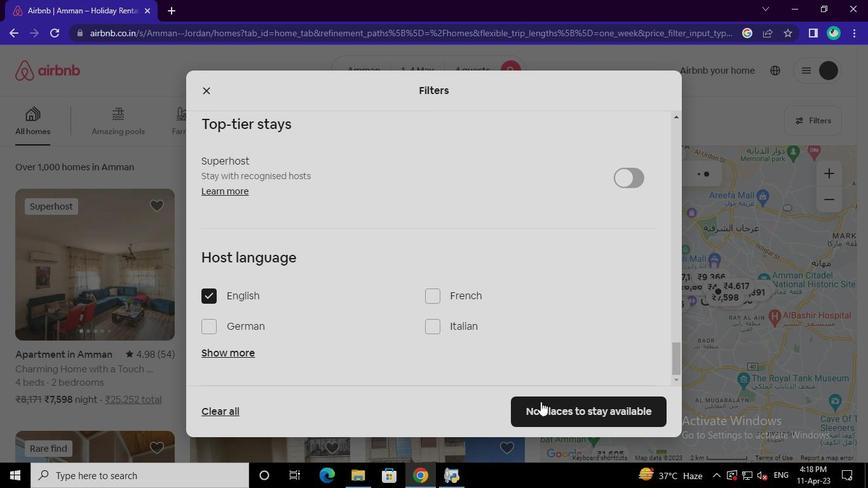 
Action: Mouse moved to (458, 476)
Screenshot: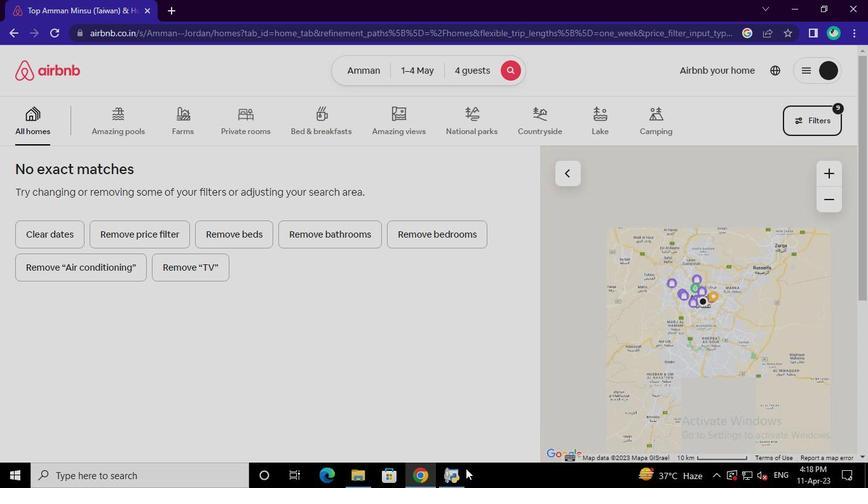 
Action: Mouse pressed left at (458, 476)
Screenshot: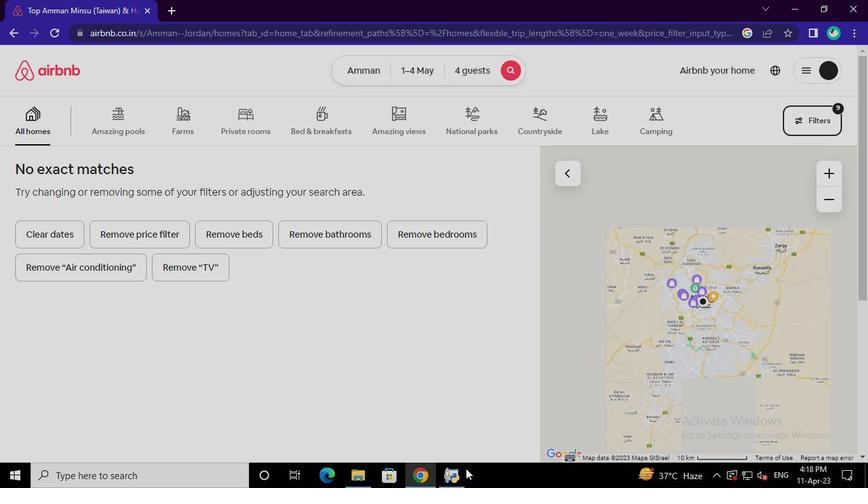 
Action: Mouse moved to (674, 78)
Screenshot: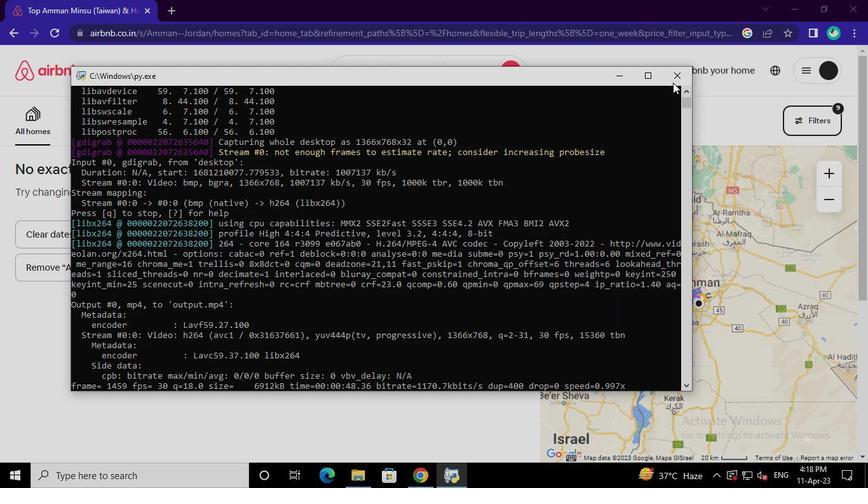 
Action: Mouse pressed left at (674, 78)
Screenshot: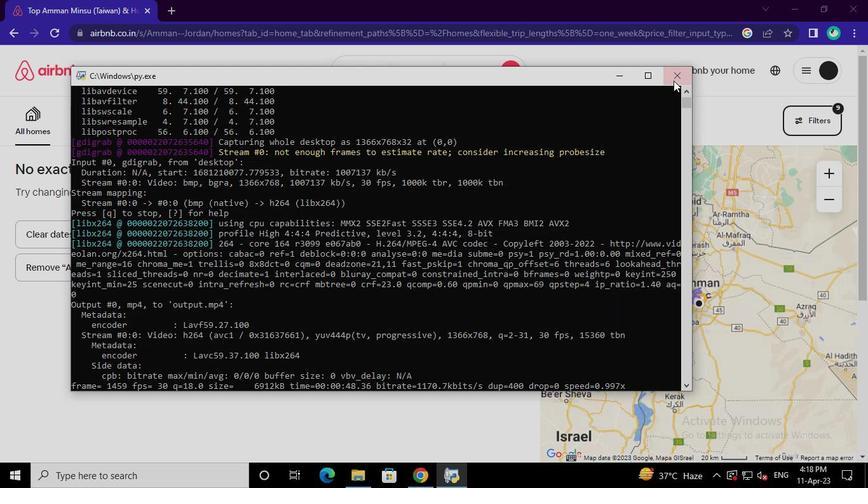 
Action: Mouse moved to (674, 84)
Screenshot: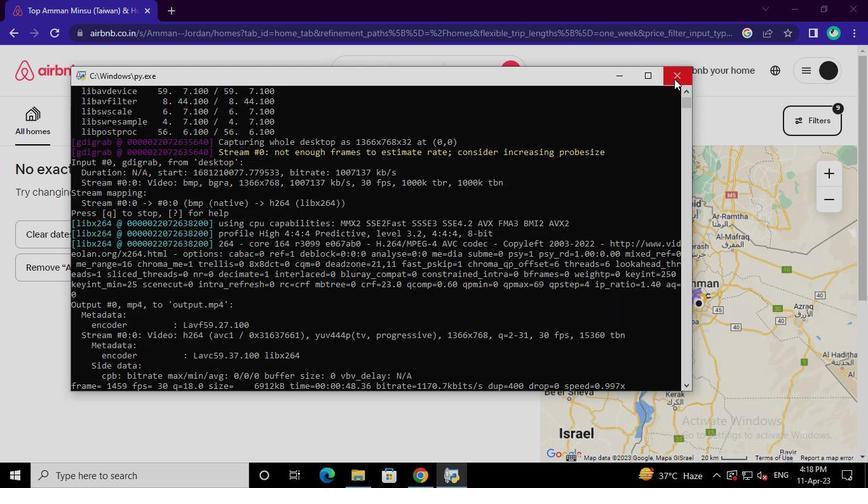 
